 Task: Select the literals option in the paramete names.
Action: Mouse moved to (15, 669)
Screenshot: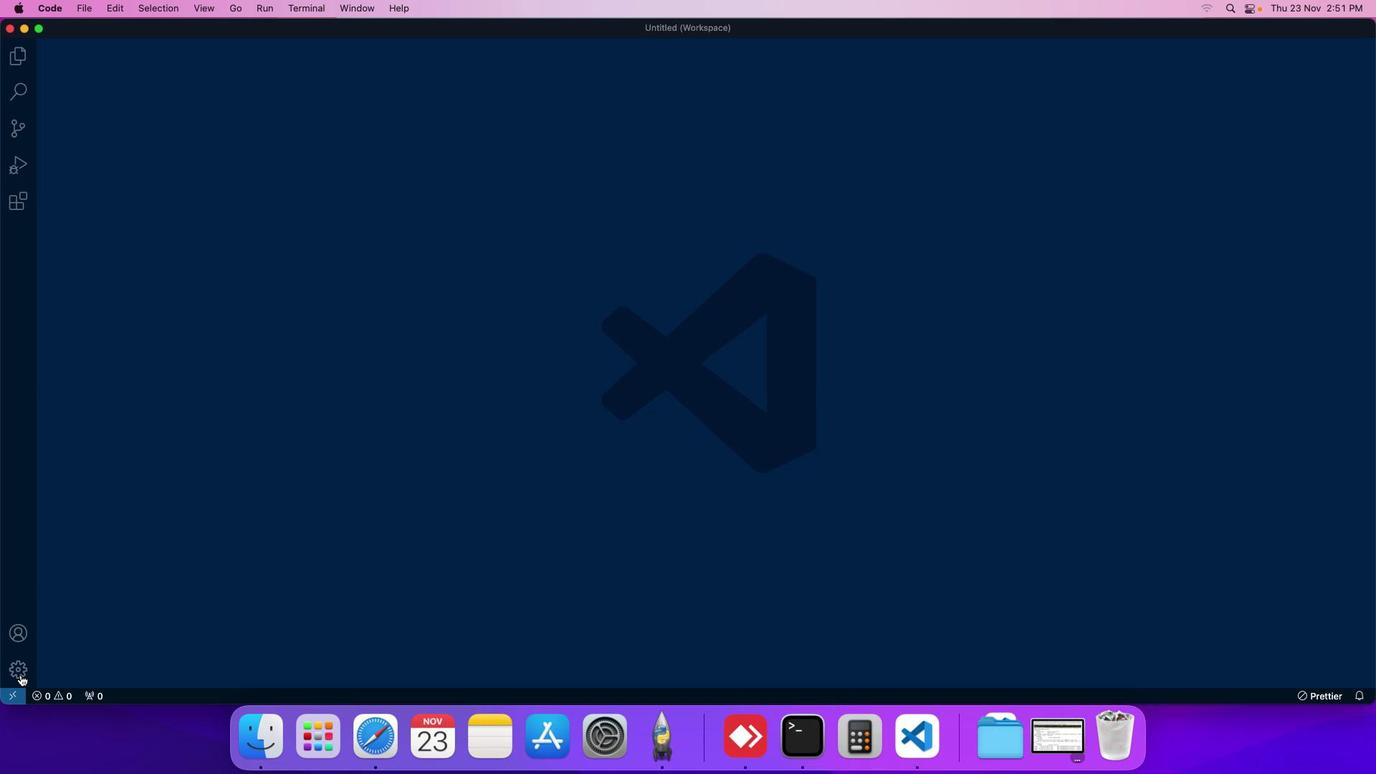 
Action: Mouse pressed left at (15, 669)
Screenshot: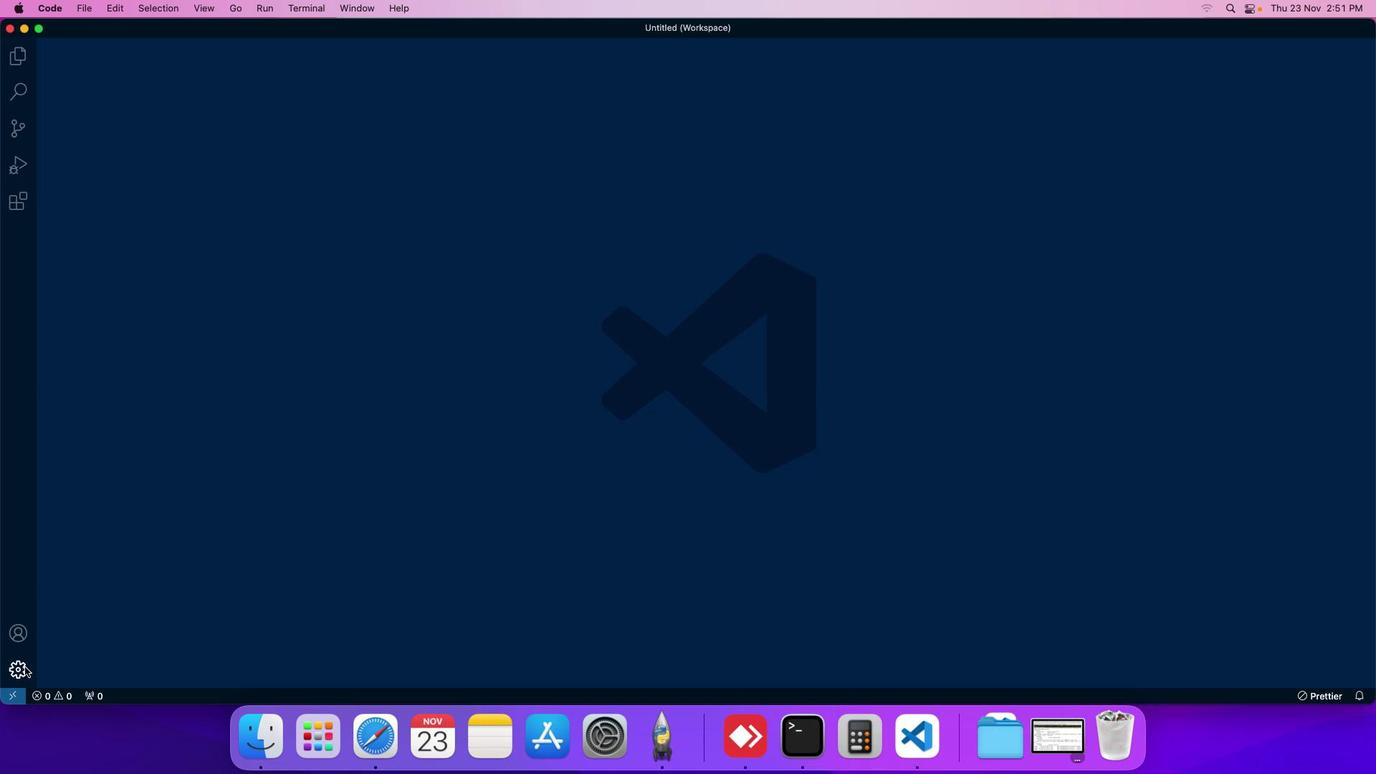 
Action: Mouse moved to (70, 552)
Screenshot: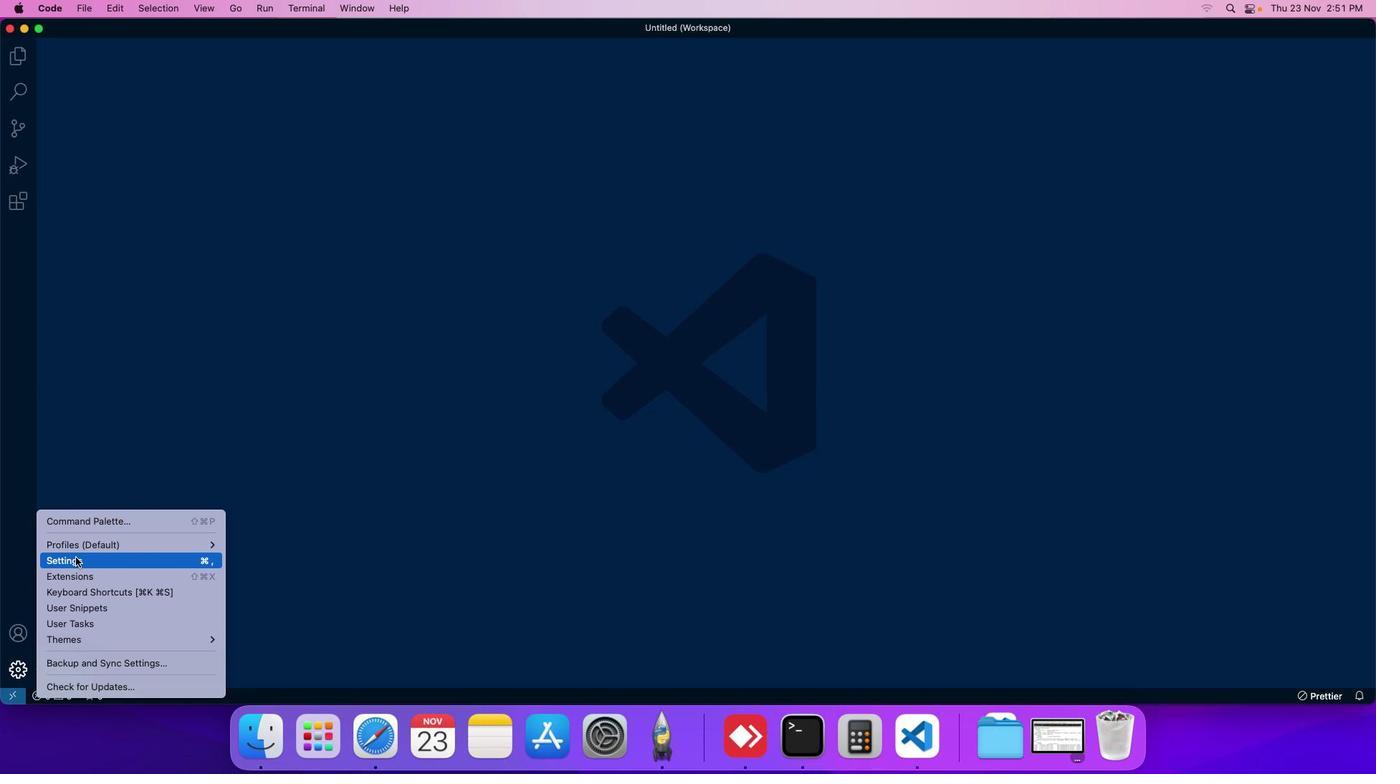 
Action: Mouse pressed left at (70, 552)
Screenshot: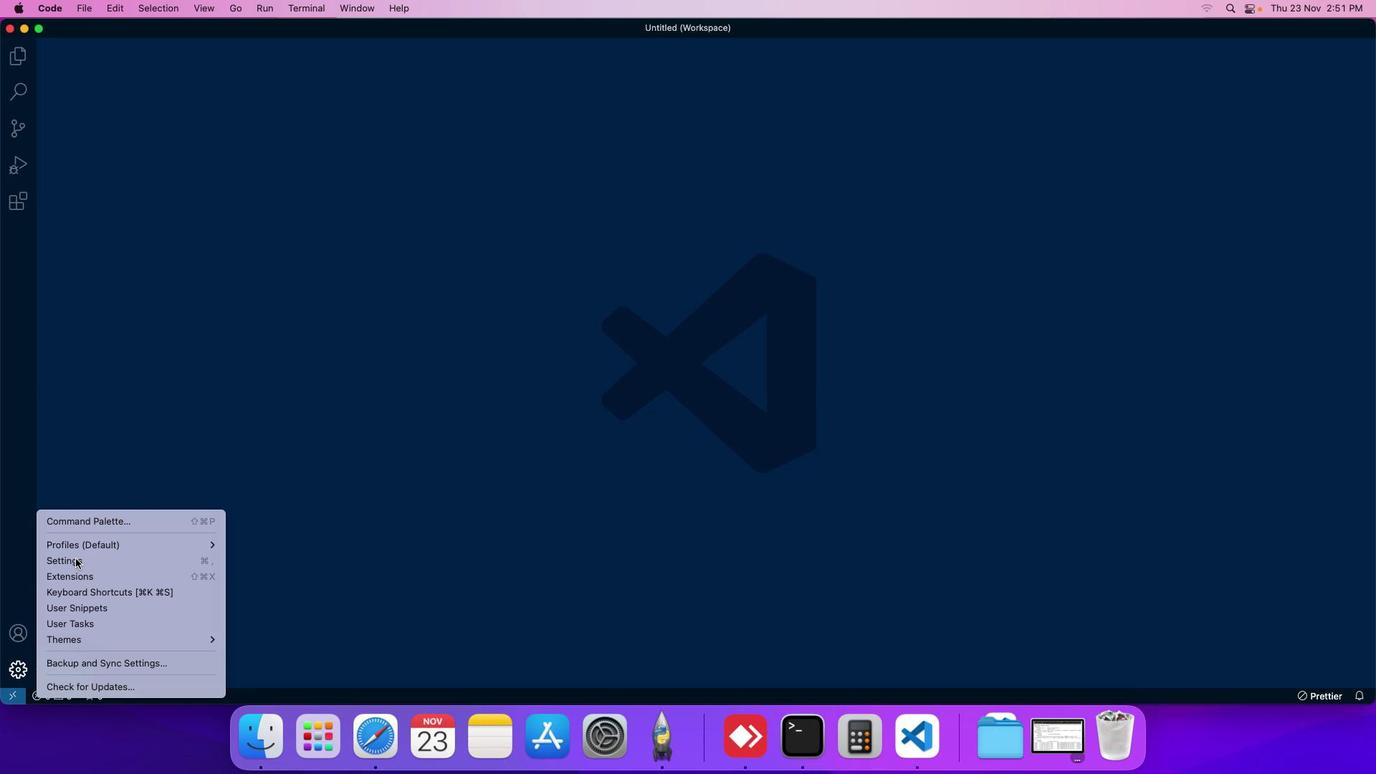 
Action: Mouse moved to (323, 109)
Screenshot: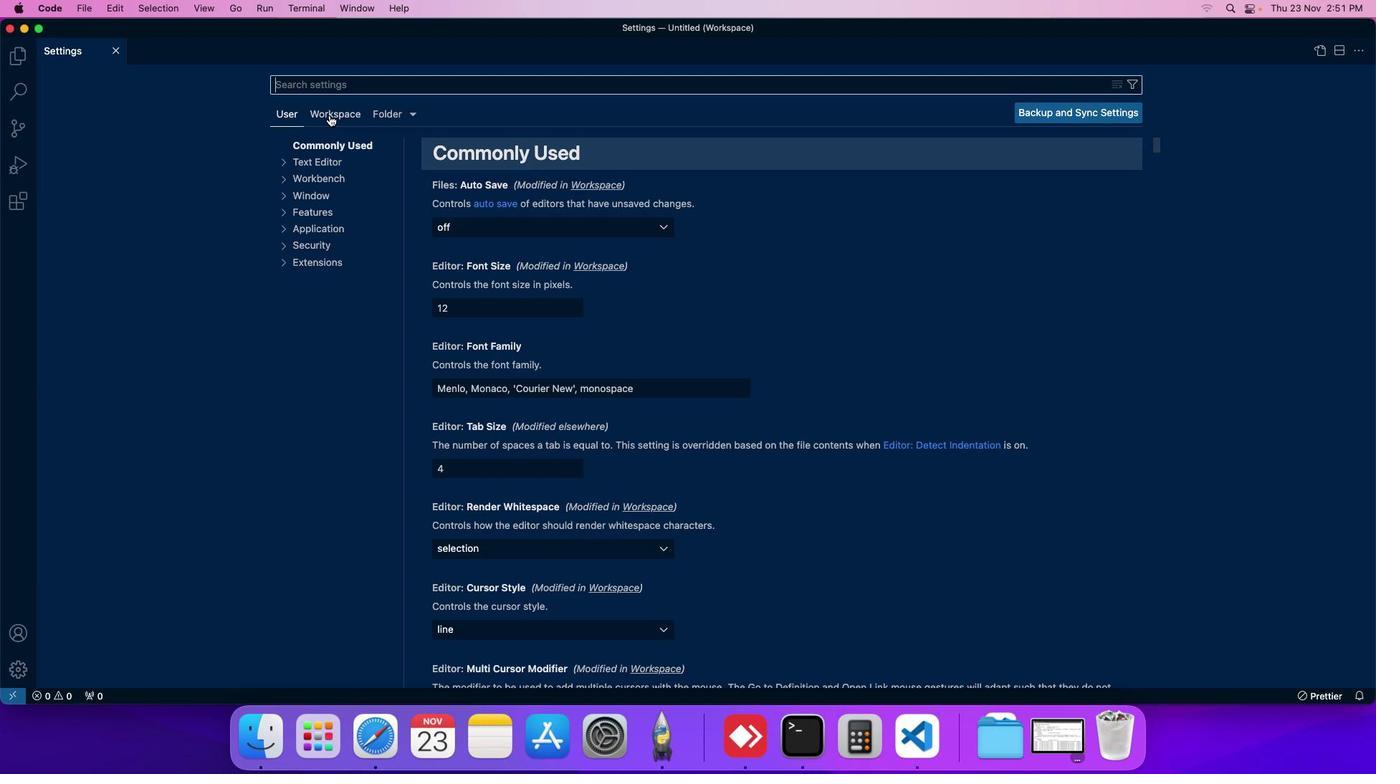 
Action: Mouse pressed left at (323, 109)
Screenshot: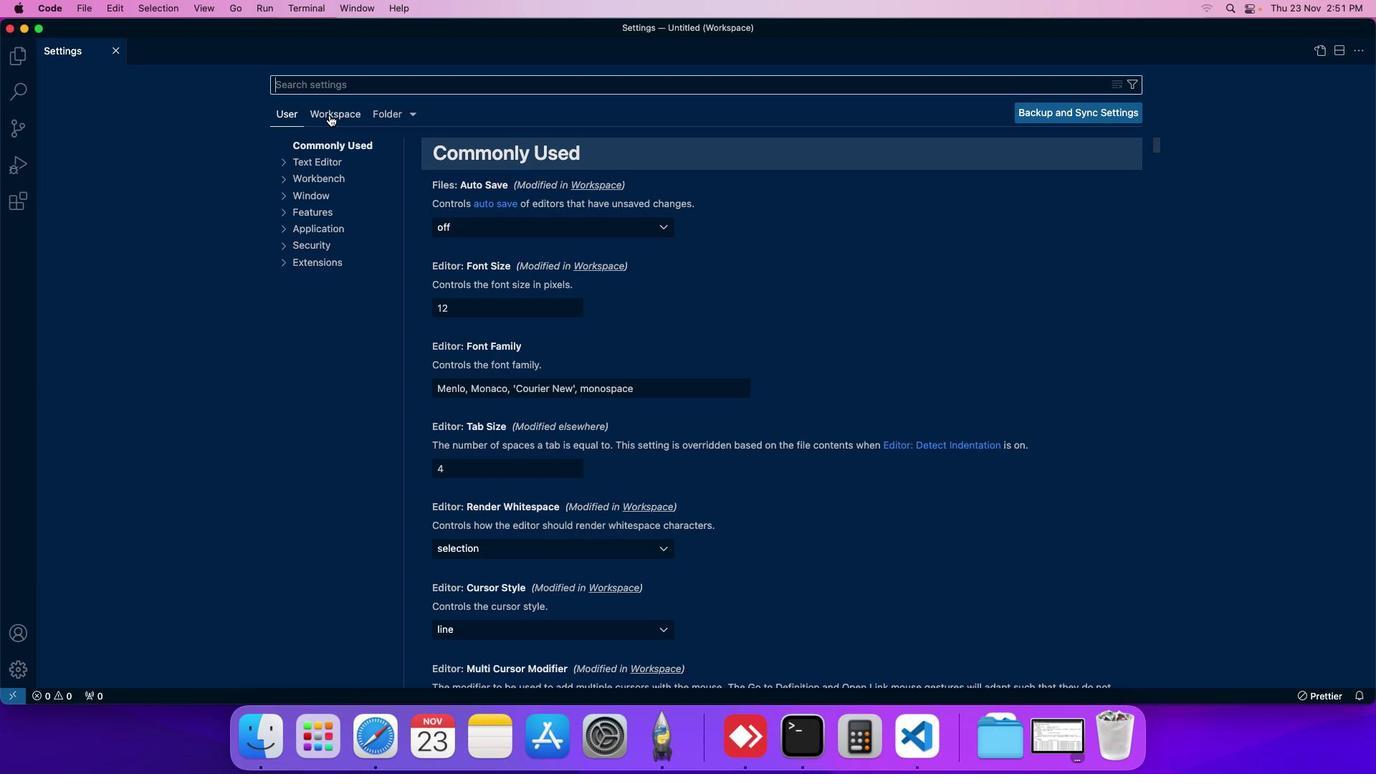 
Action: Mouse moved to (309, 238)
Screenshot: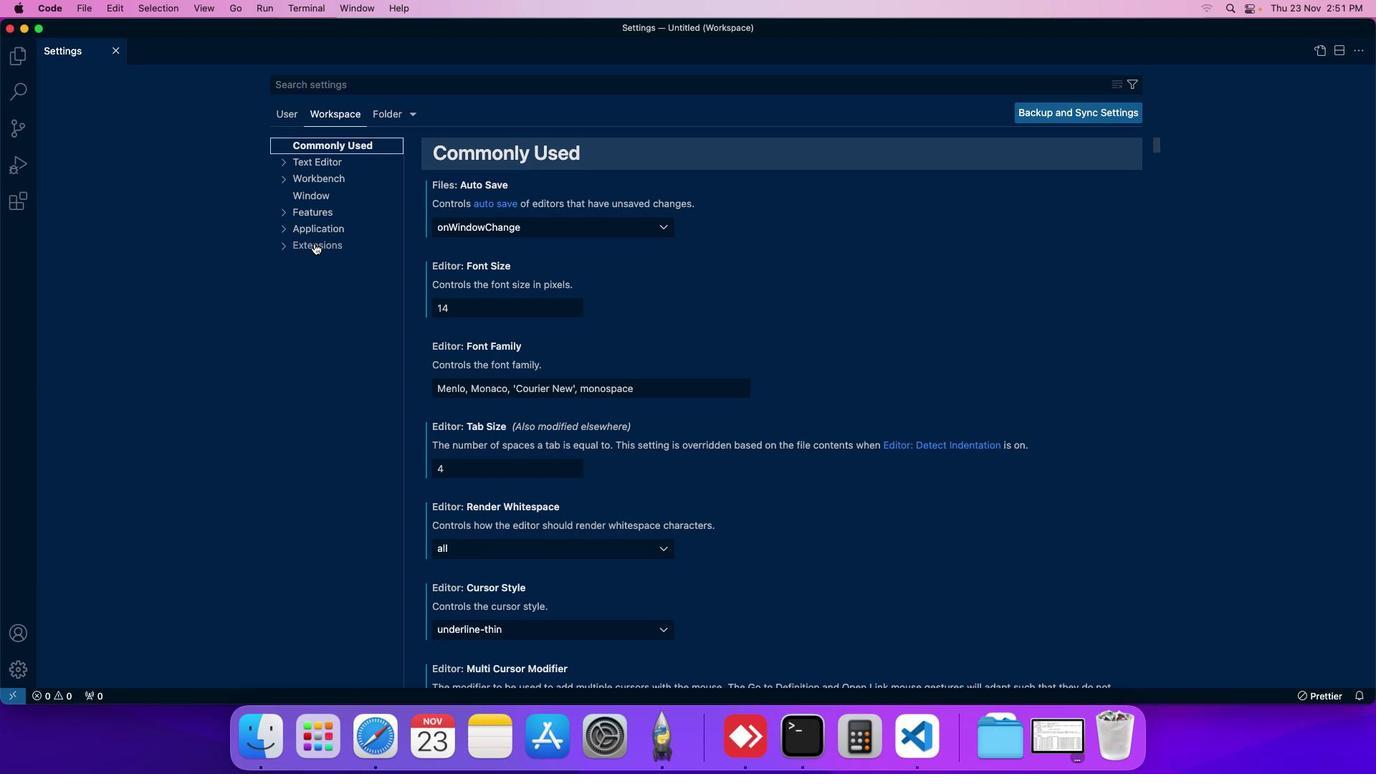 
Action: Mouse pressed left at (309, 238)
Screenshot: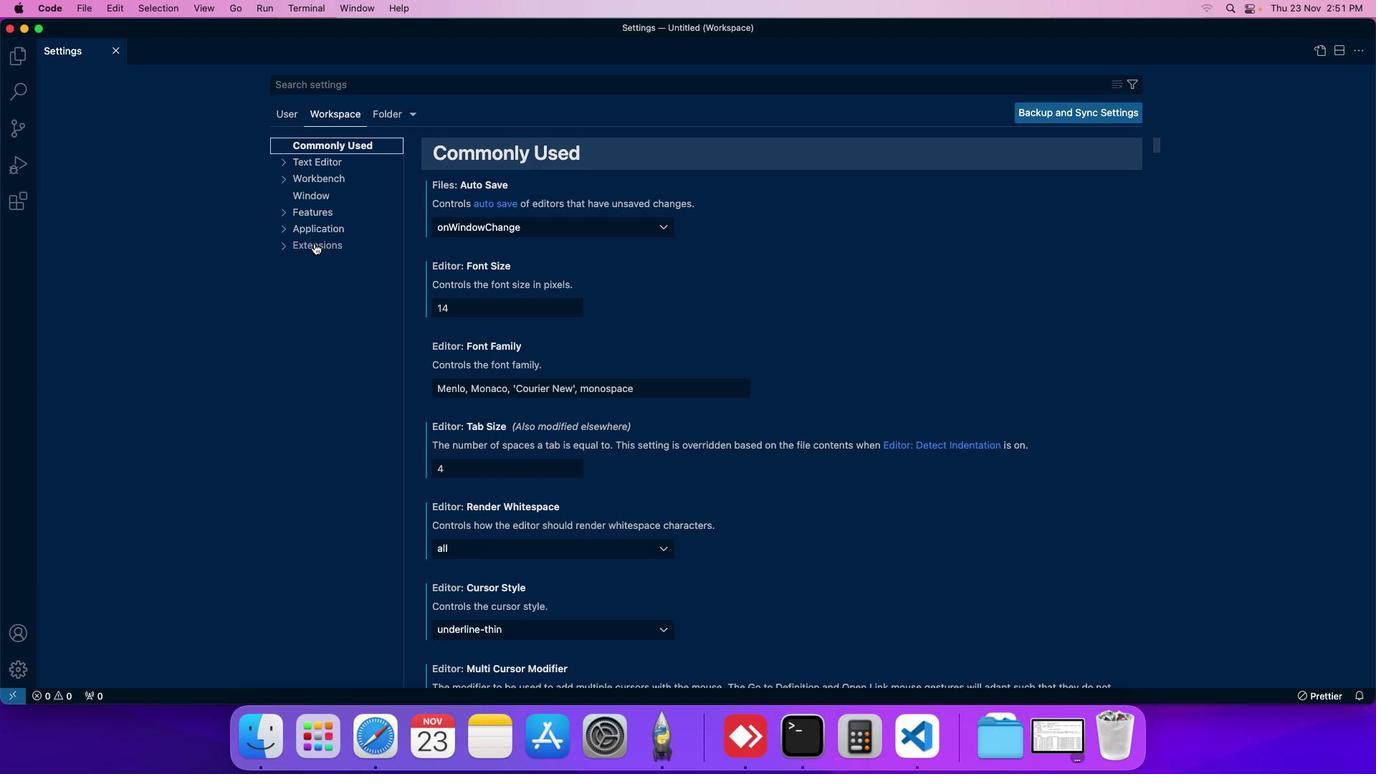 
Action: Mouse moved to (316, 600)
Screenshot: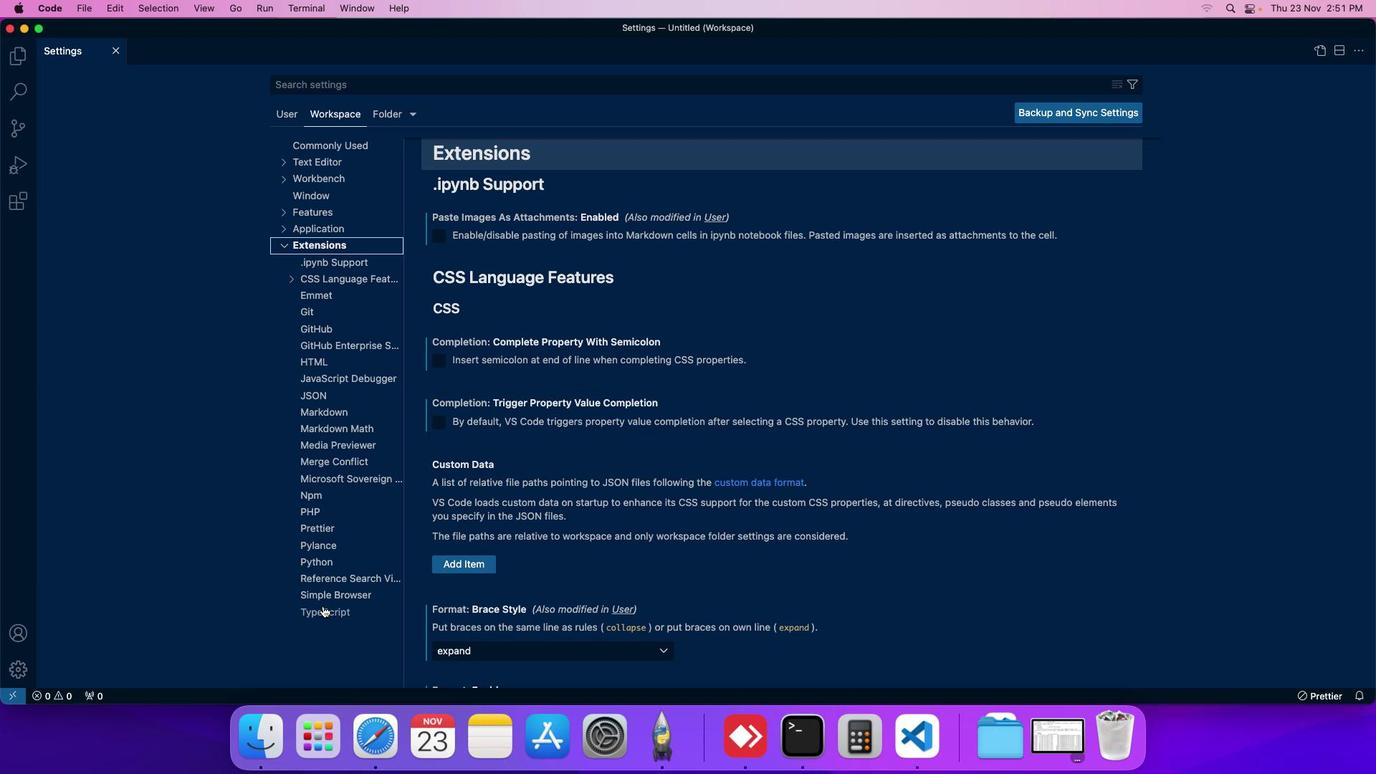 
Action: Mouse pressed left at (316, 600)
Screenshot: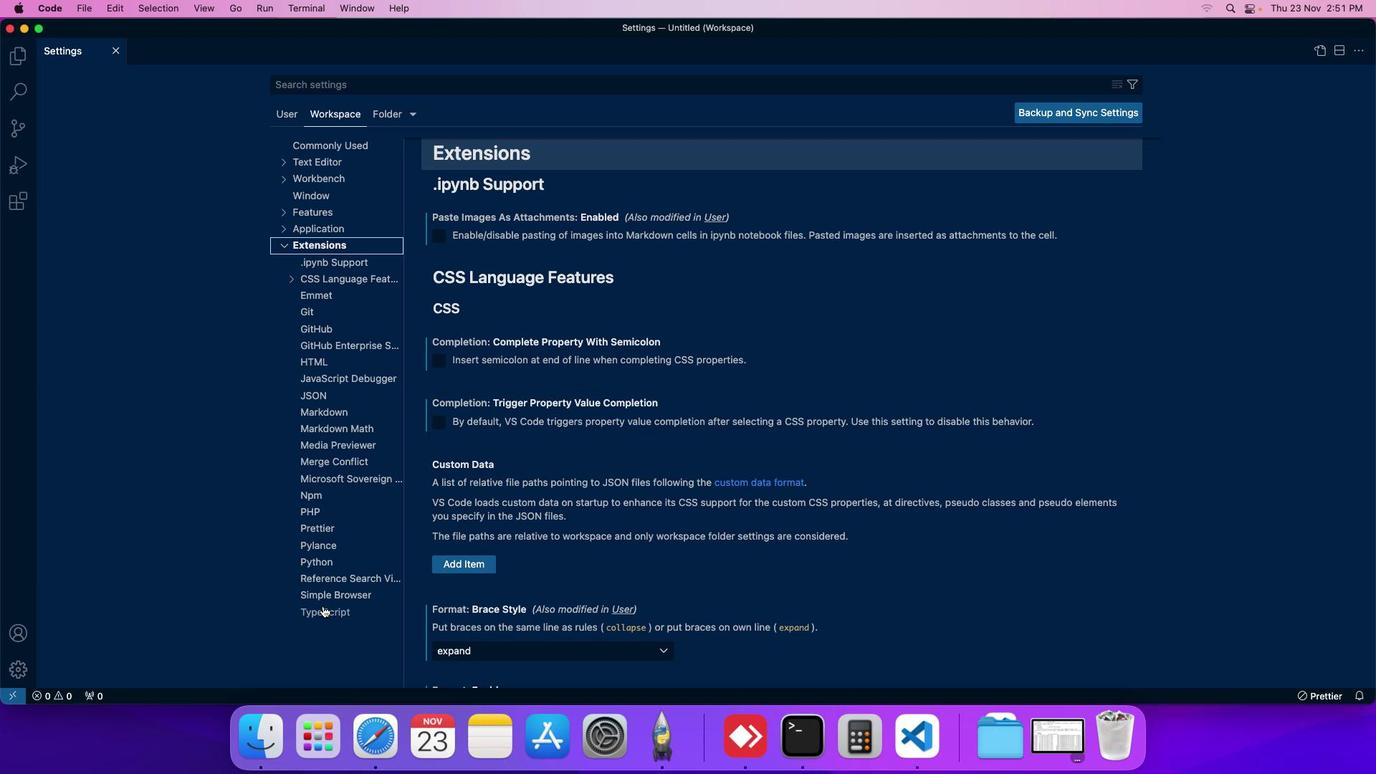 
Action: Mouse moved to (431, 600)
Screenshot: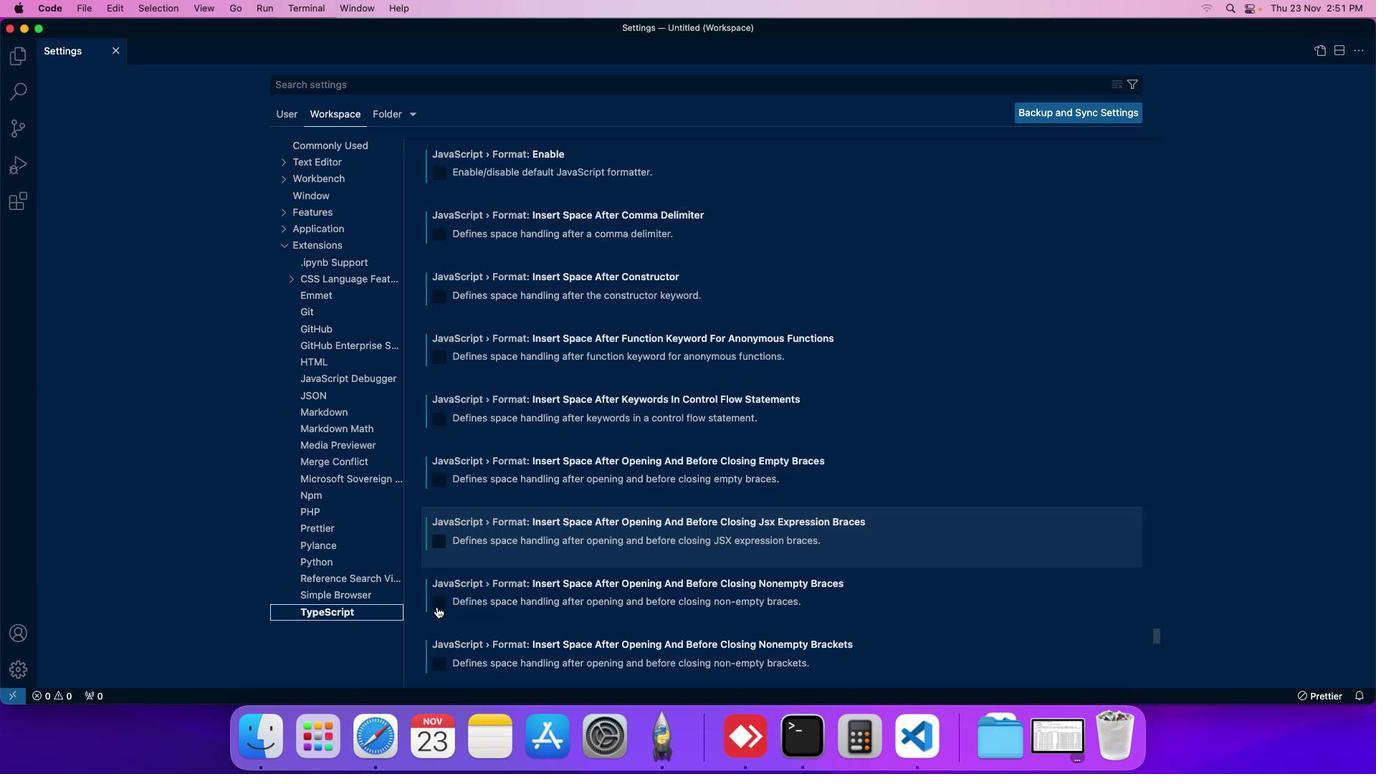
Action: Mouse scrolled (431, 600) with delta (-5, -5)
Screenshot: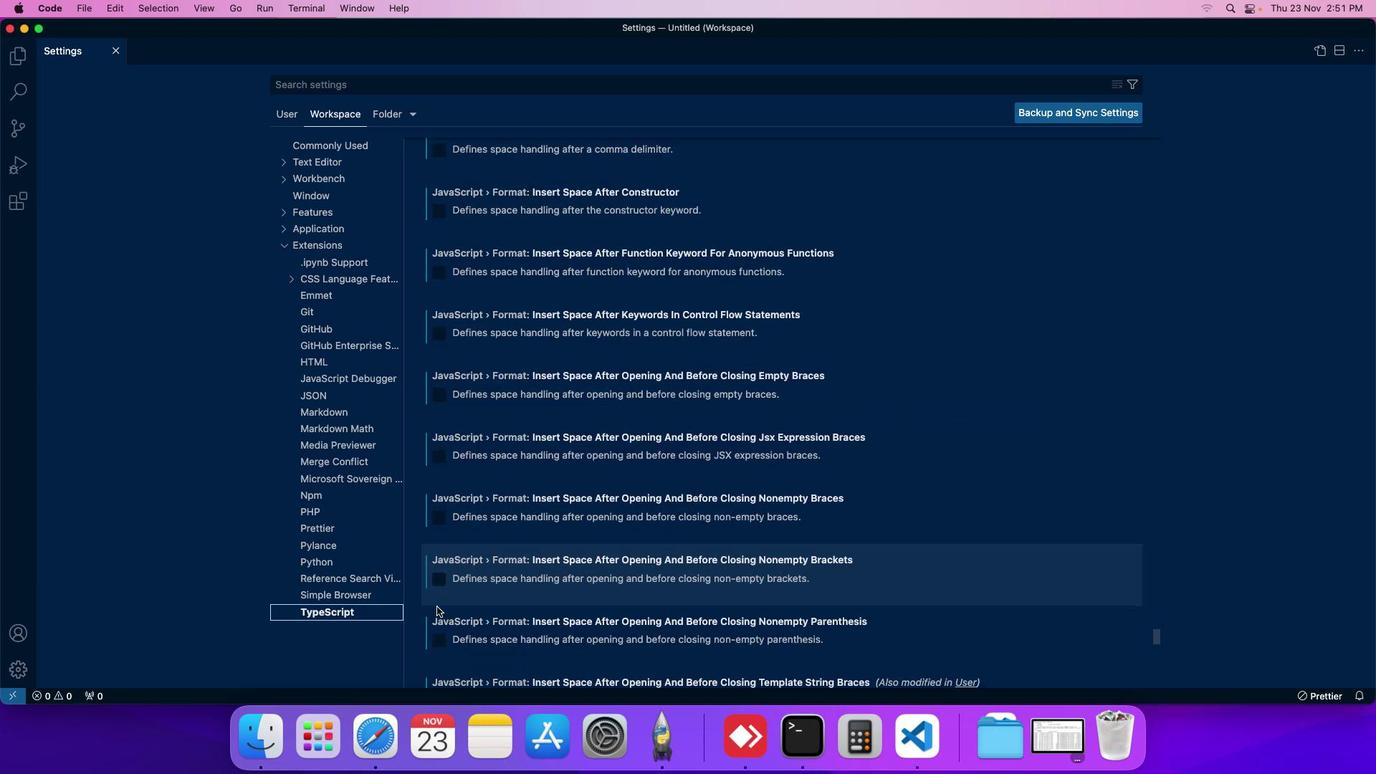 
Action: Mouse scrolled (431, 600) with delta (-5, -5)
Screenshot: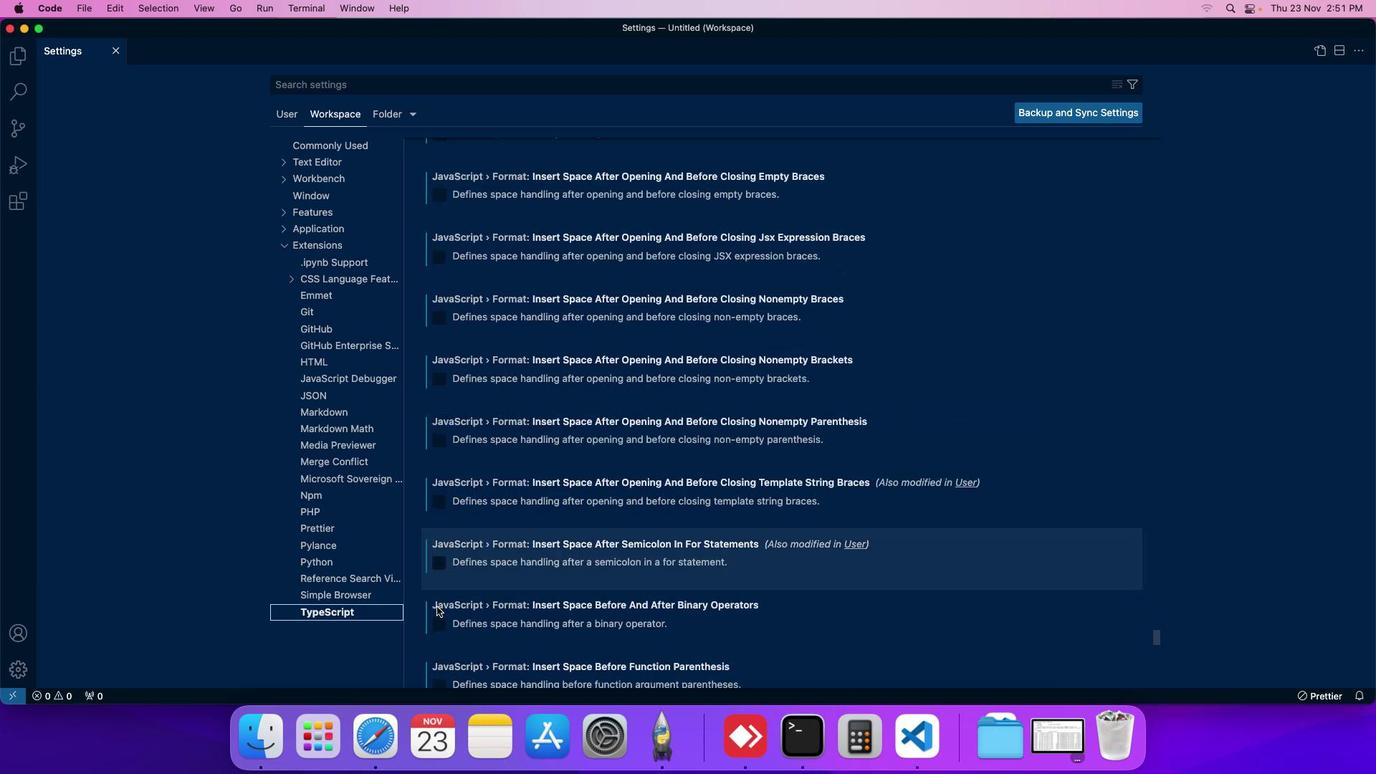 
Action: Mouse scrolled (431, 600) with delta (-5, -5)
Screenshot: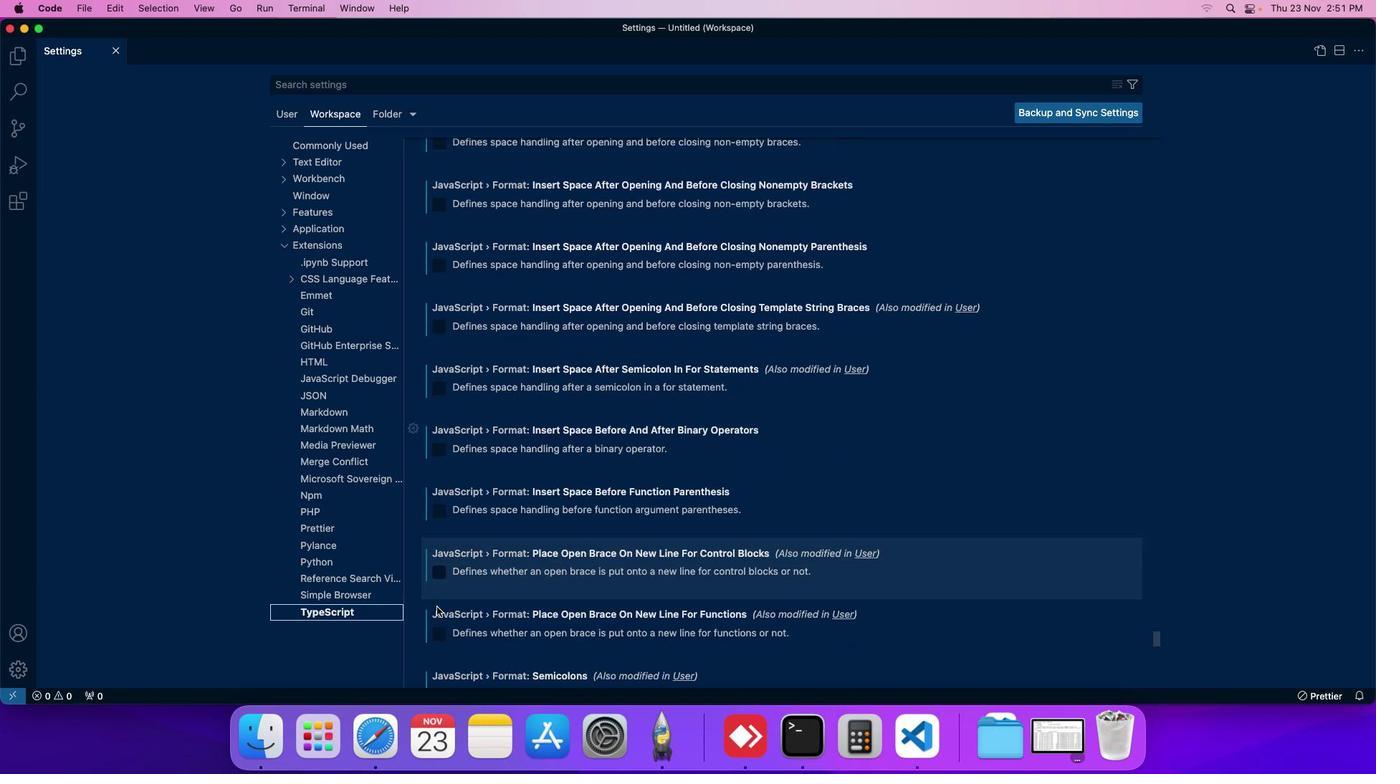 
Action: Mouse scrolled (431, 600) with delta (-5, -5)
Screenshot: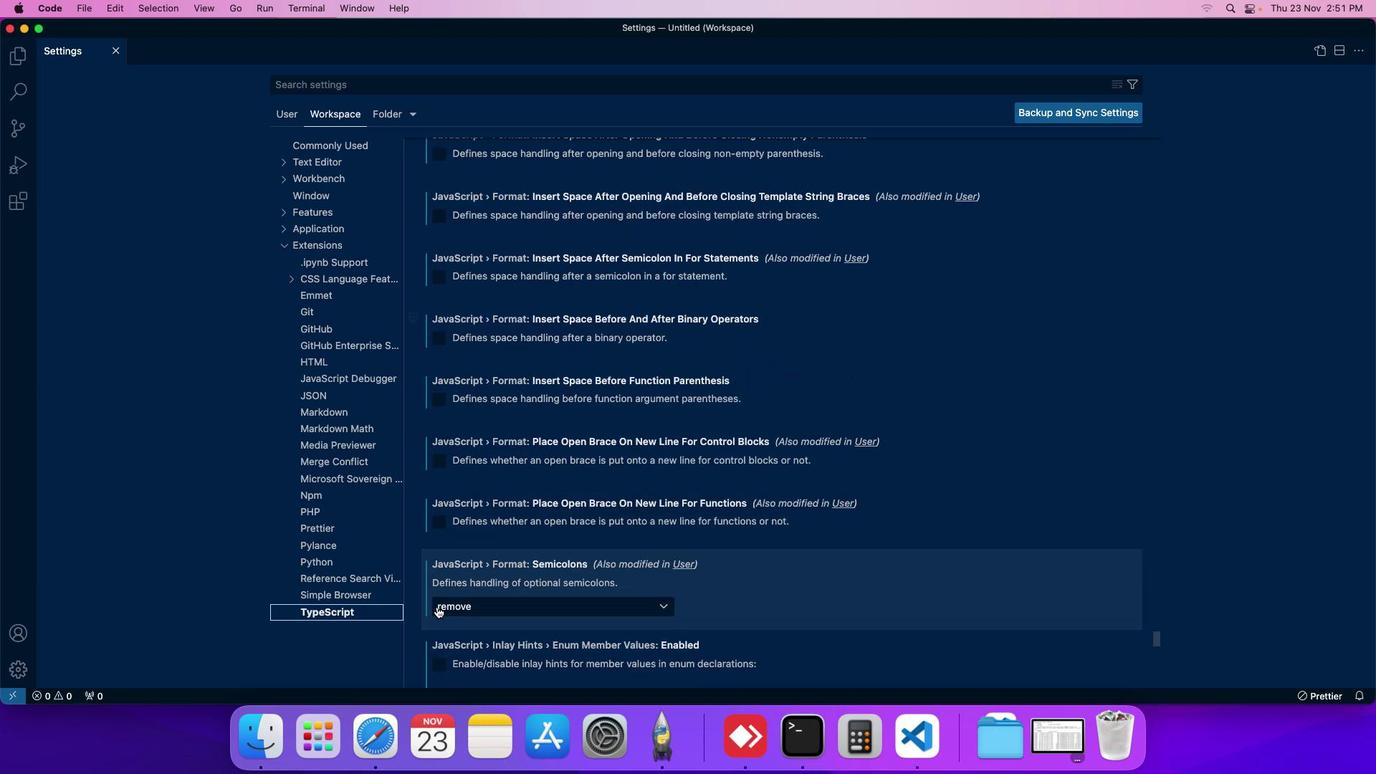
Action: Mouse scrolled (431, 600) with delta (-5, -5)
Screenshot: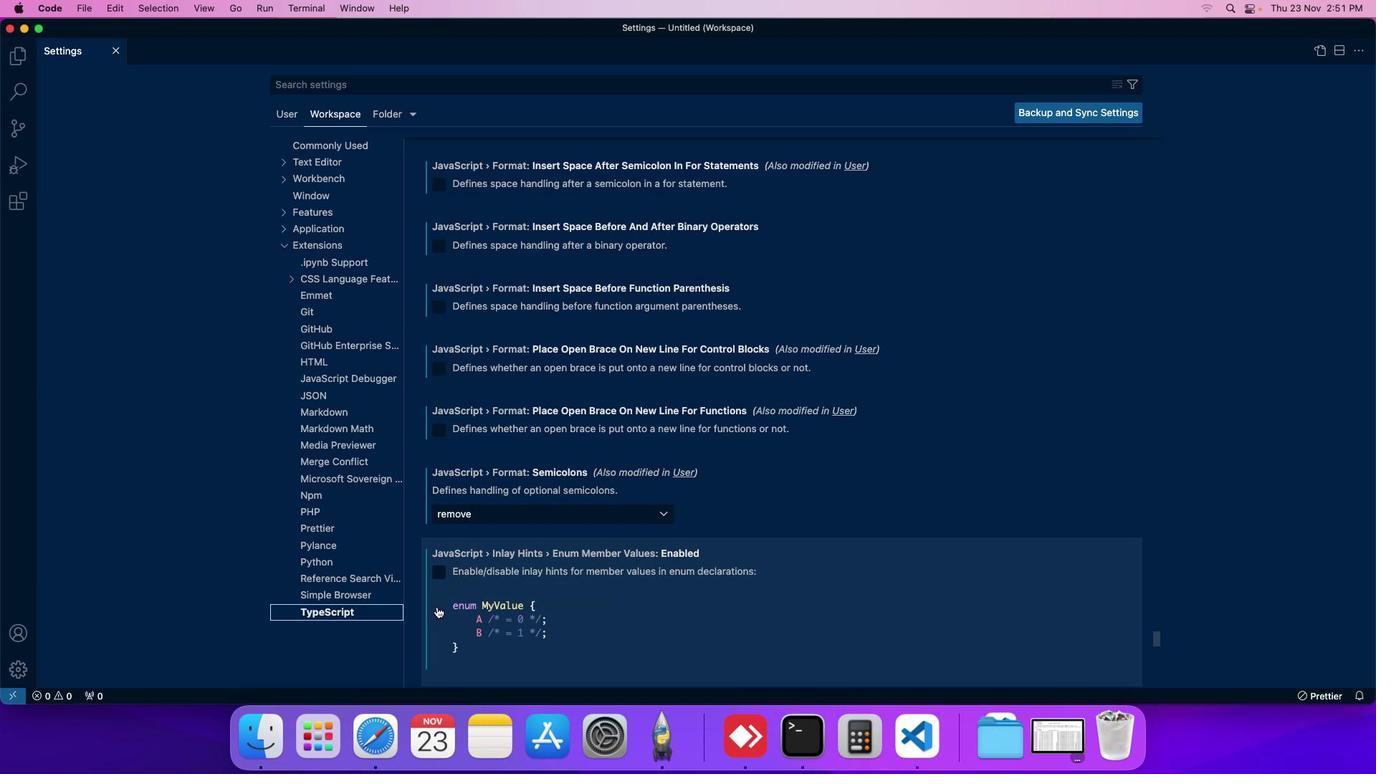 
Action: Mouse scrolled (431, 600) with delta (-5, -5)
Screenshot: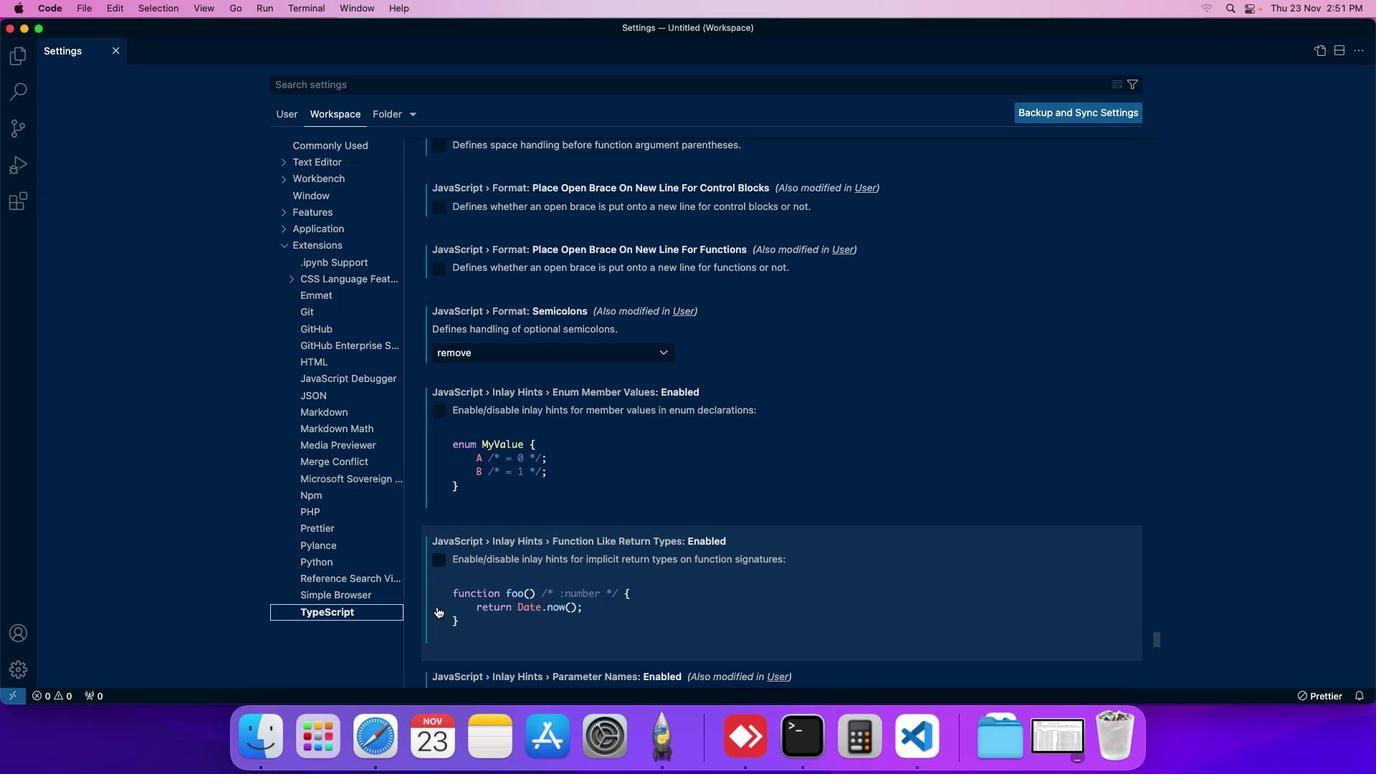 
Action: Mouse scrolled (431, 600) with delta (-5, -5)
Screenshot: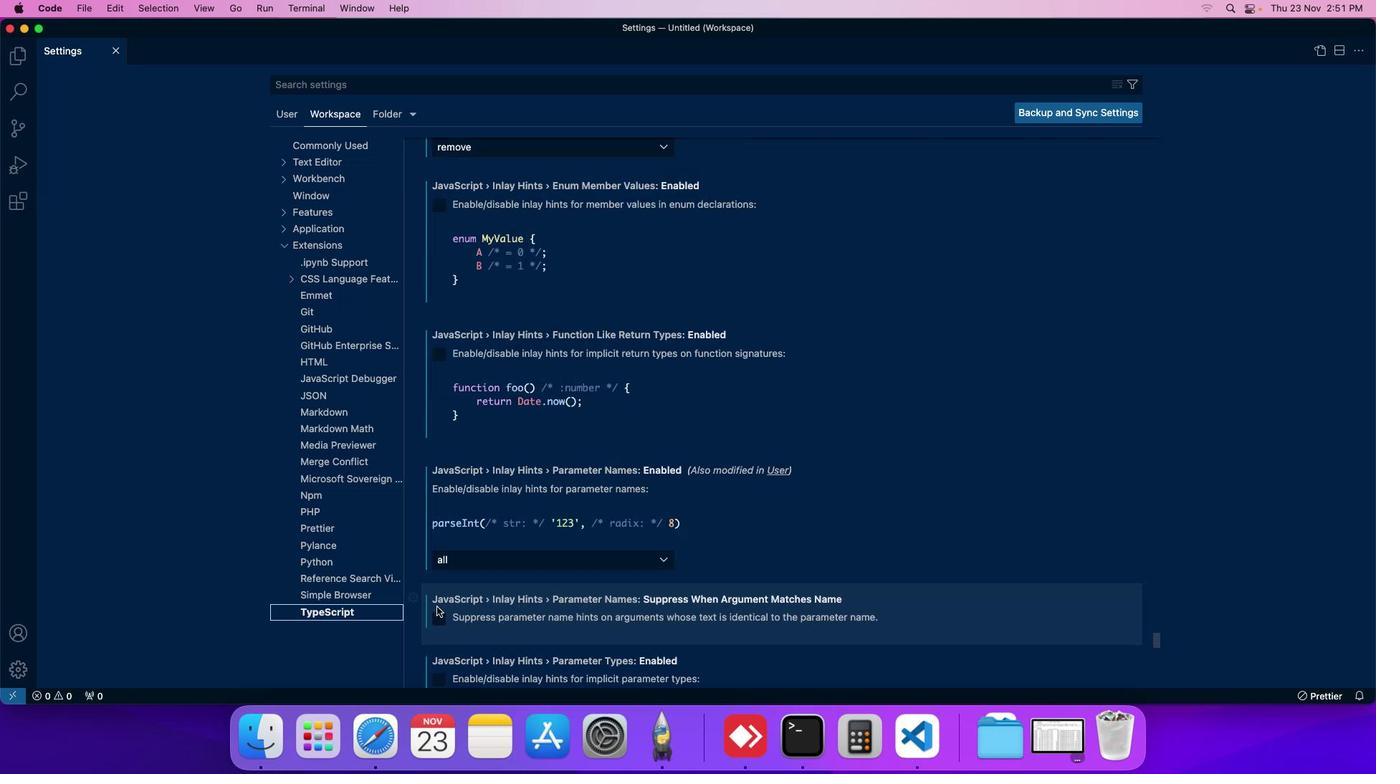 
Action: Mouse scrolled (431, 600) with delta (-5, -5)
Screenshot: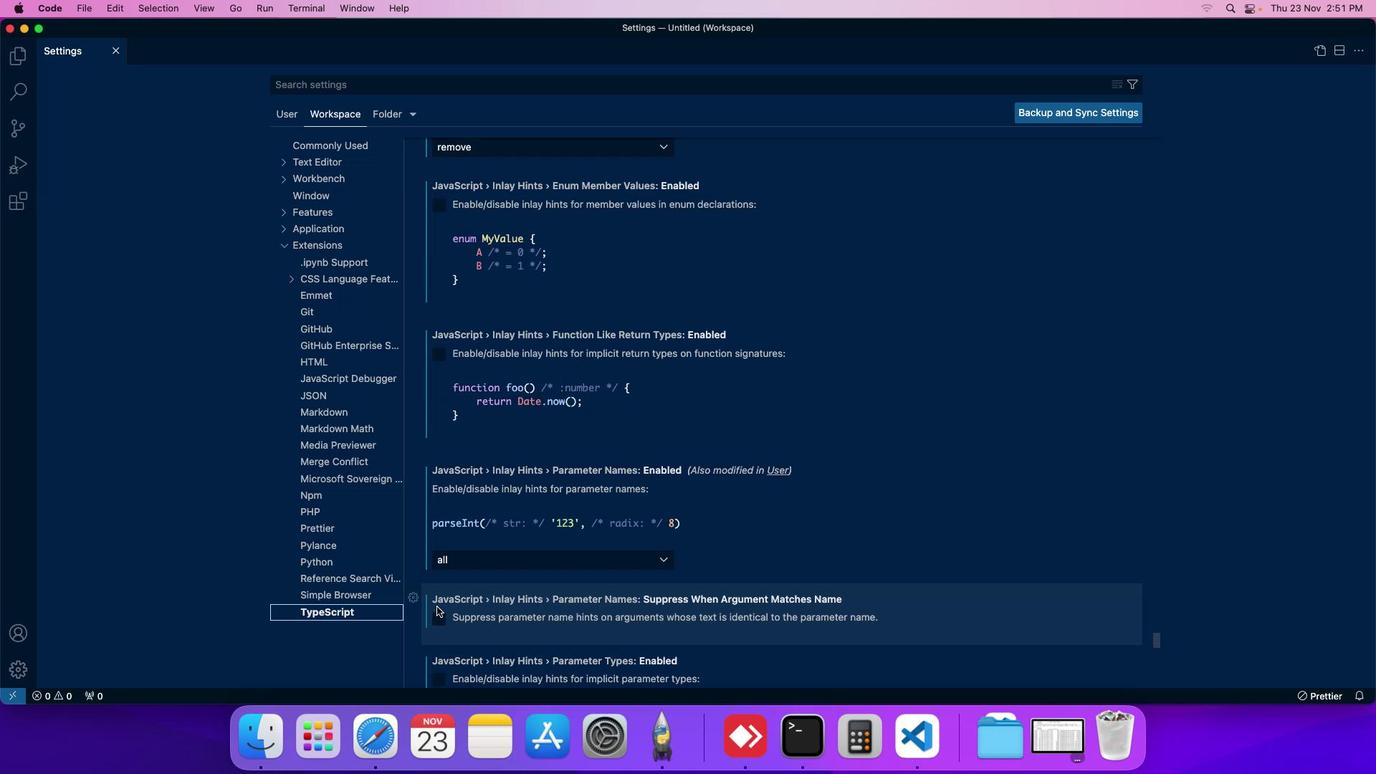 
Action: Mouse scrolled (431, 600) with delta (-5, -5)
Screenshot: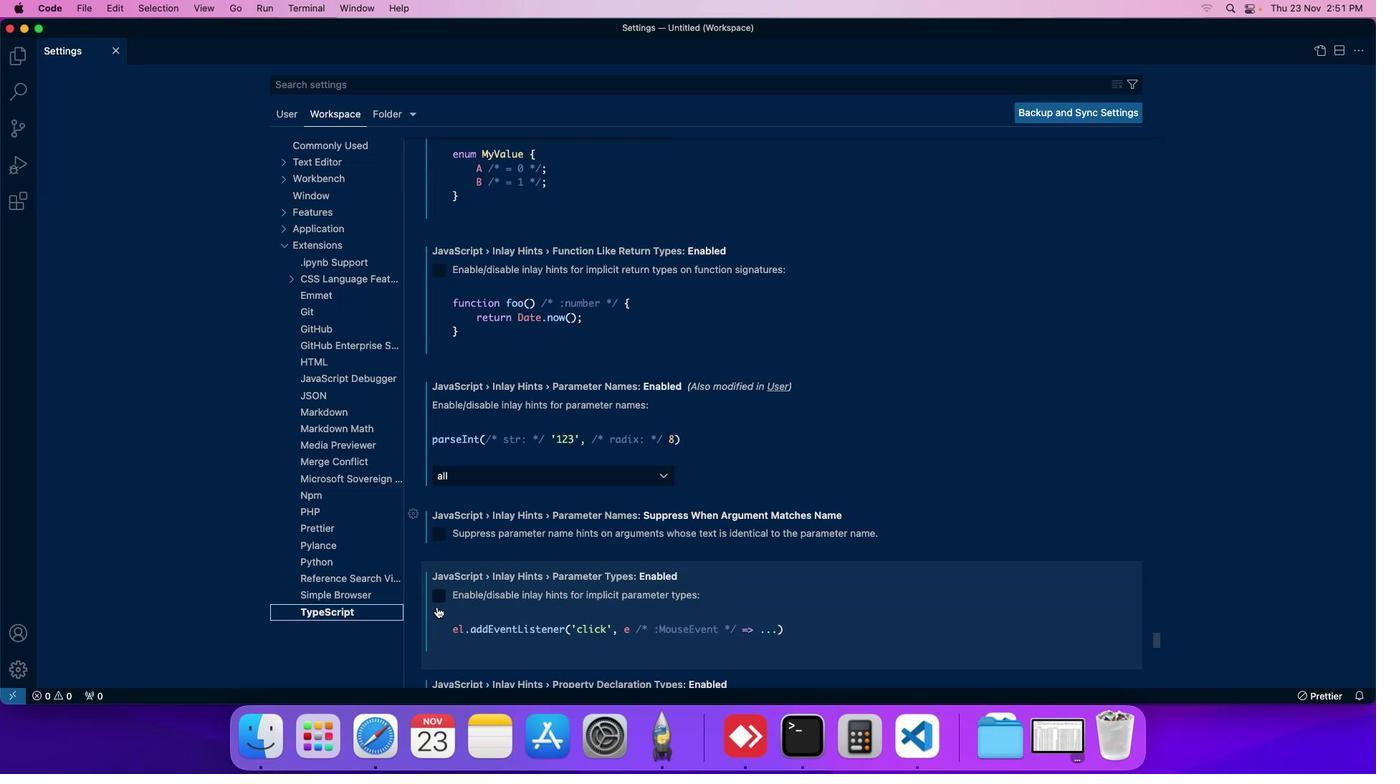 
Action: Mouse scrolled (431, 600) with delta (-5, -5)
Screenshot: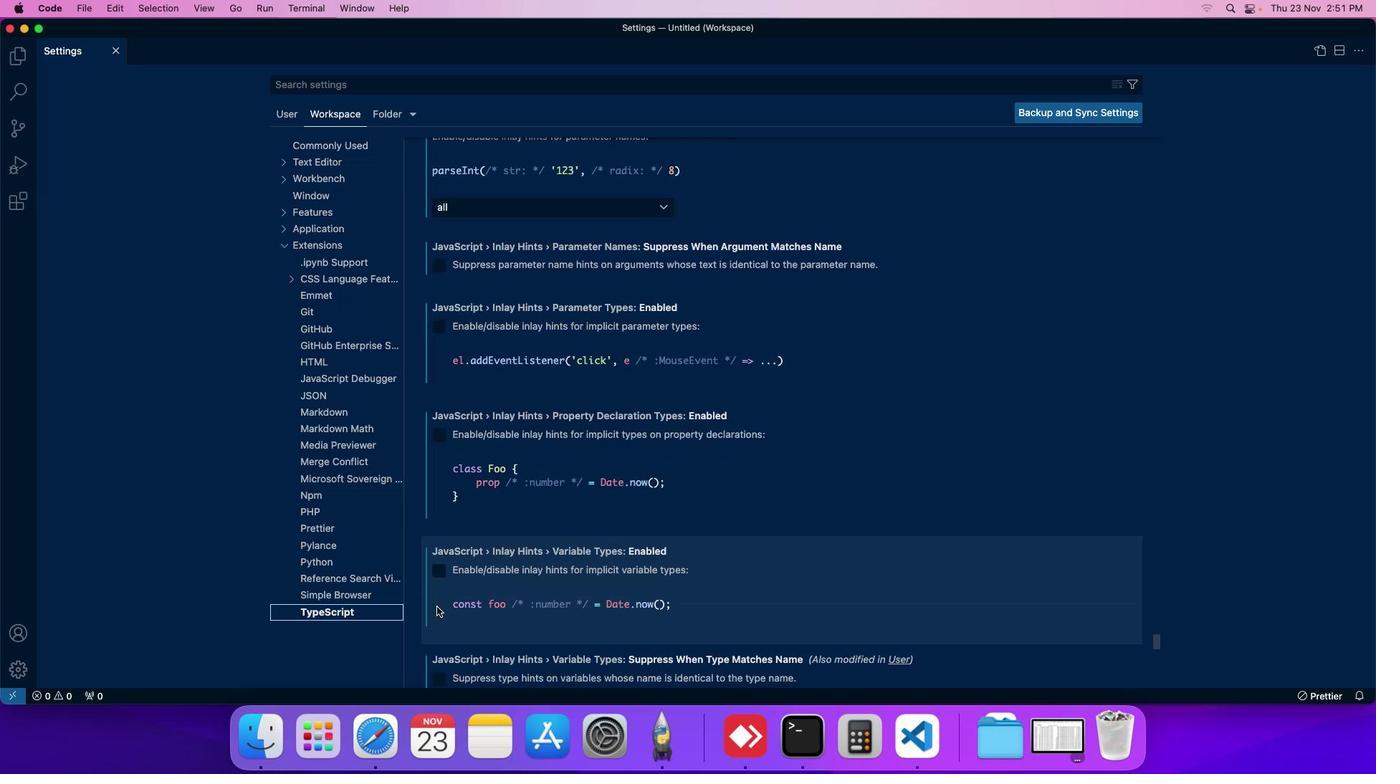 
Action: Mouse scrolled (431, 600) with delta (-5, -5)
Screenshot: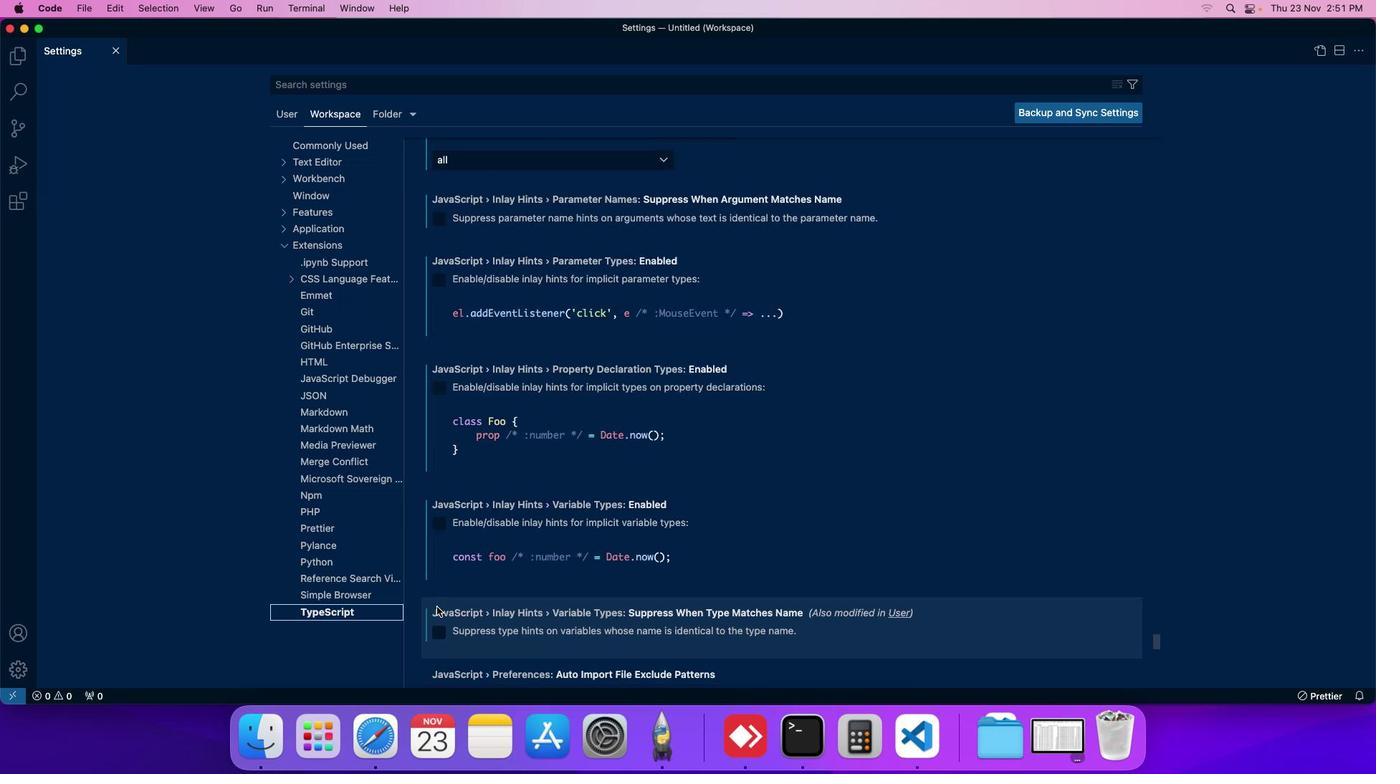 
Action: Mouse scrolled (431, 600) with delta (-5, -5)
Screenshot: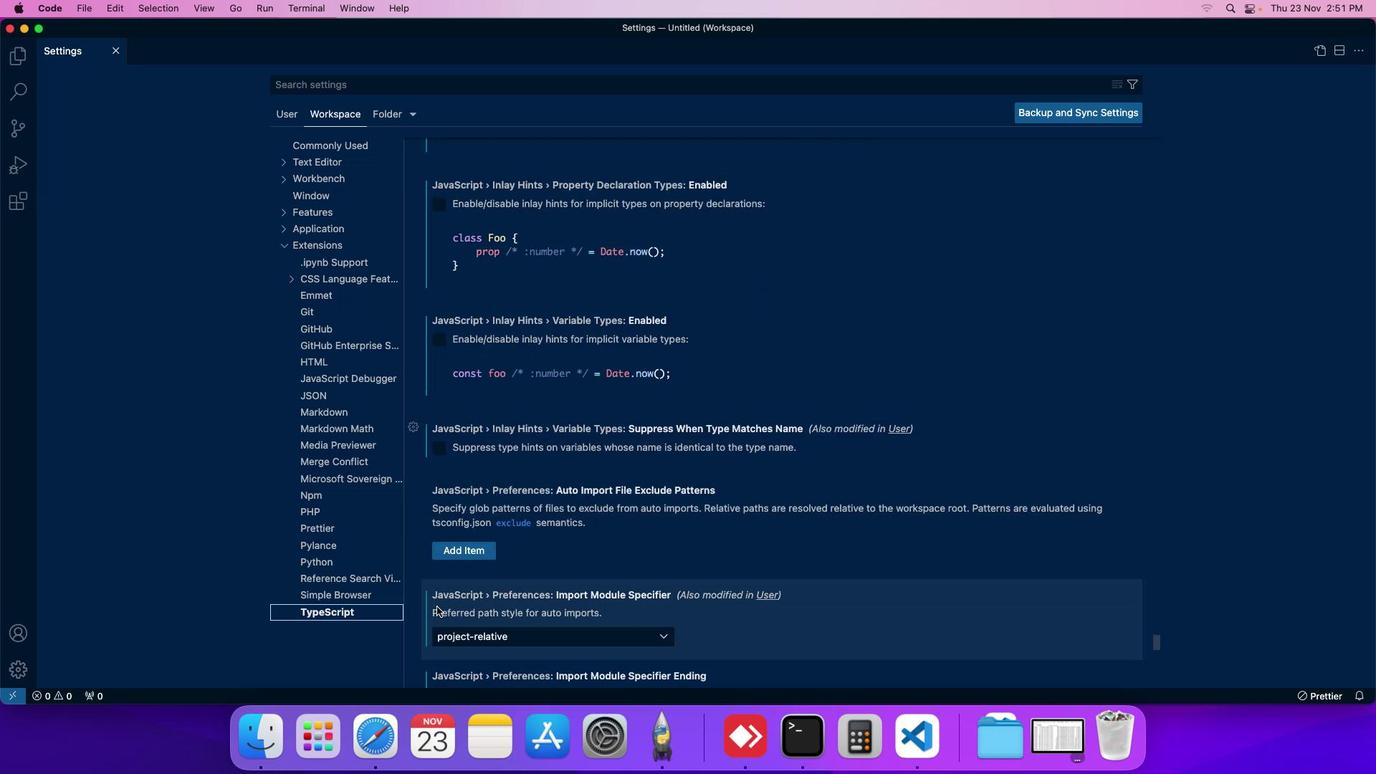 
Action: Mouse scrolled (431, 600) with delta (-5, -5)
Screenshot: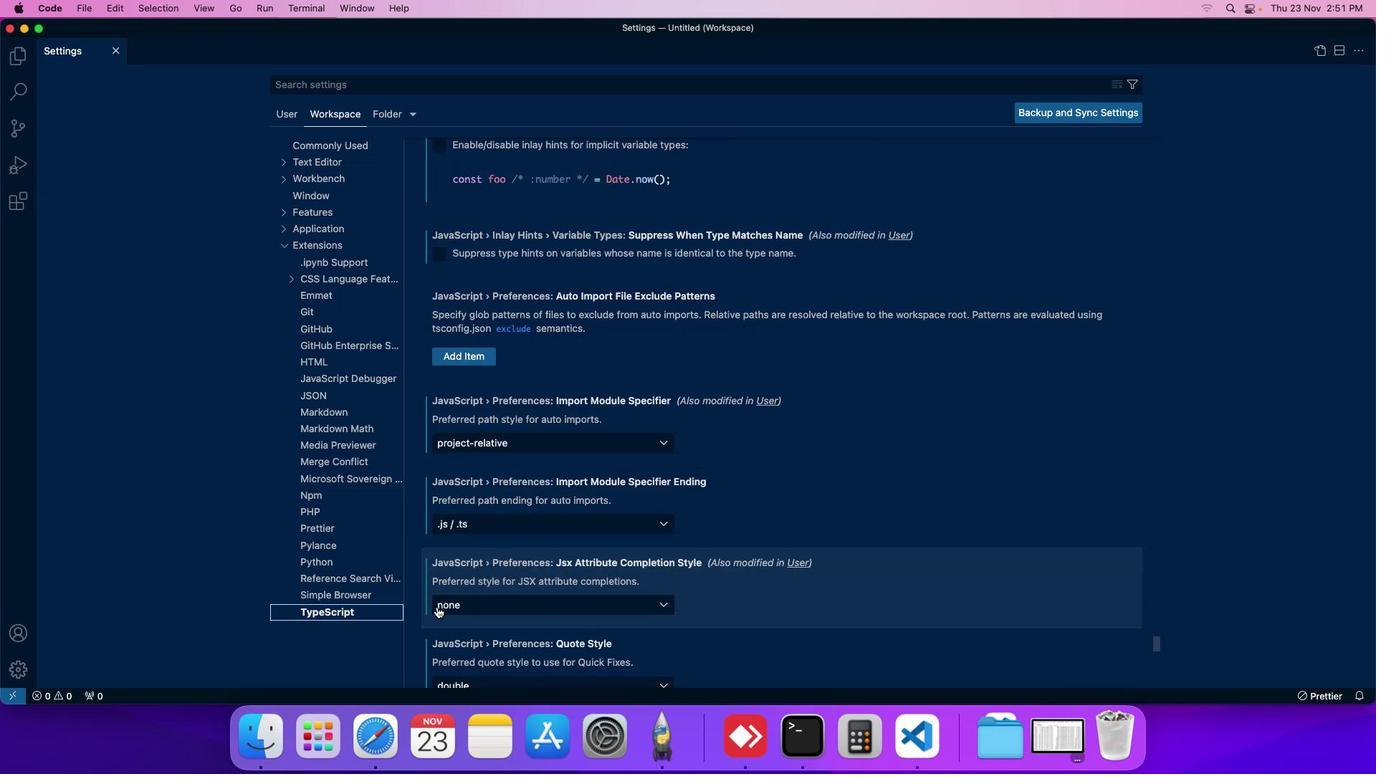
Action: Mouse scrolled (431, 600) with delta (-5, -5)
Screenshot: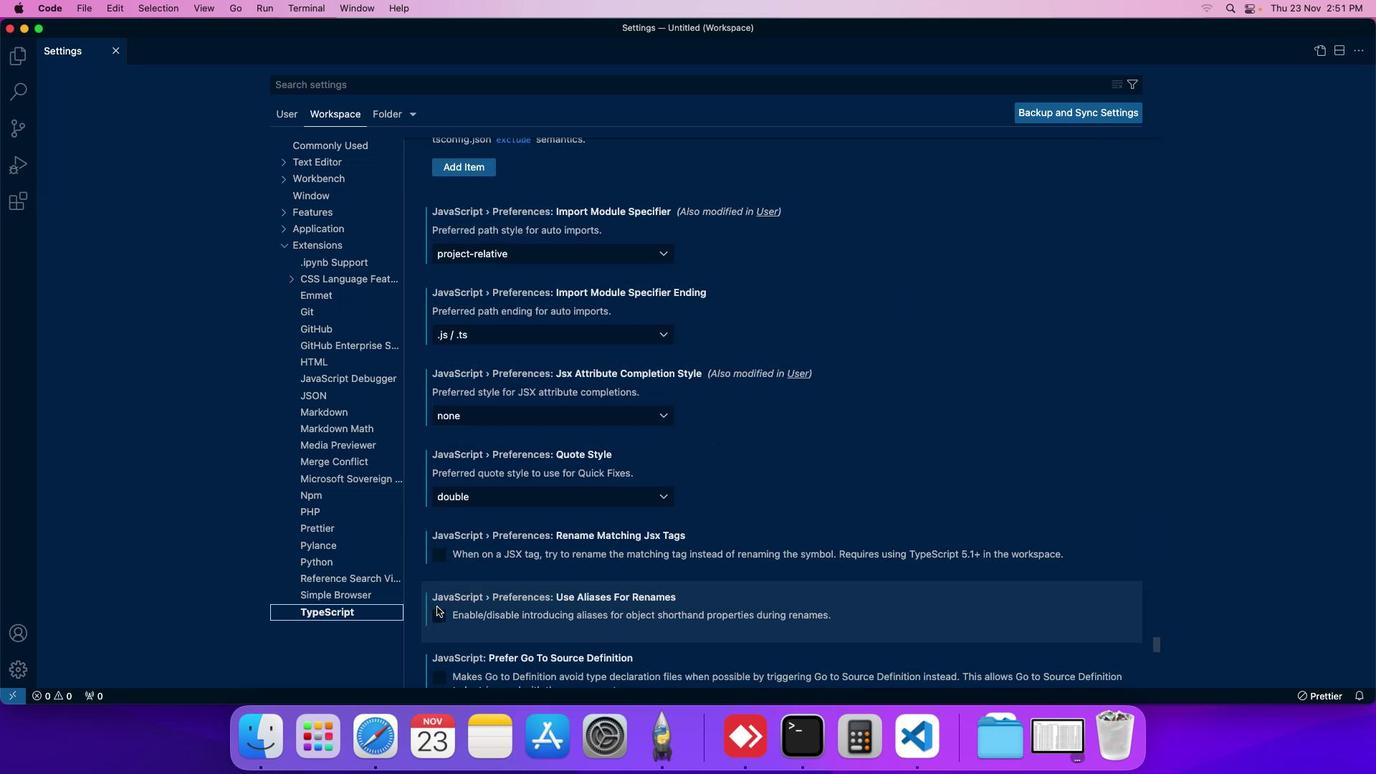 
Action: Mouse scrolled (431, 600) with delta (-5, -5)
Screenshot: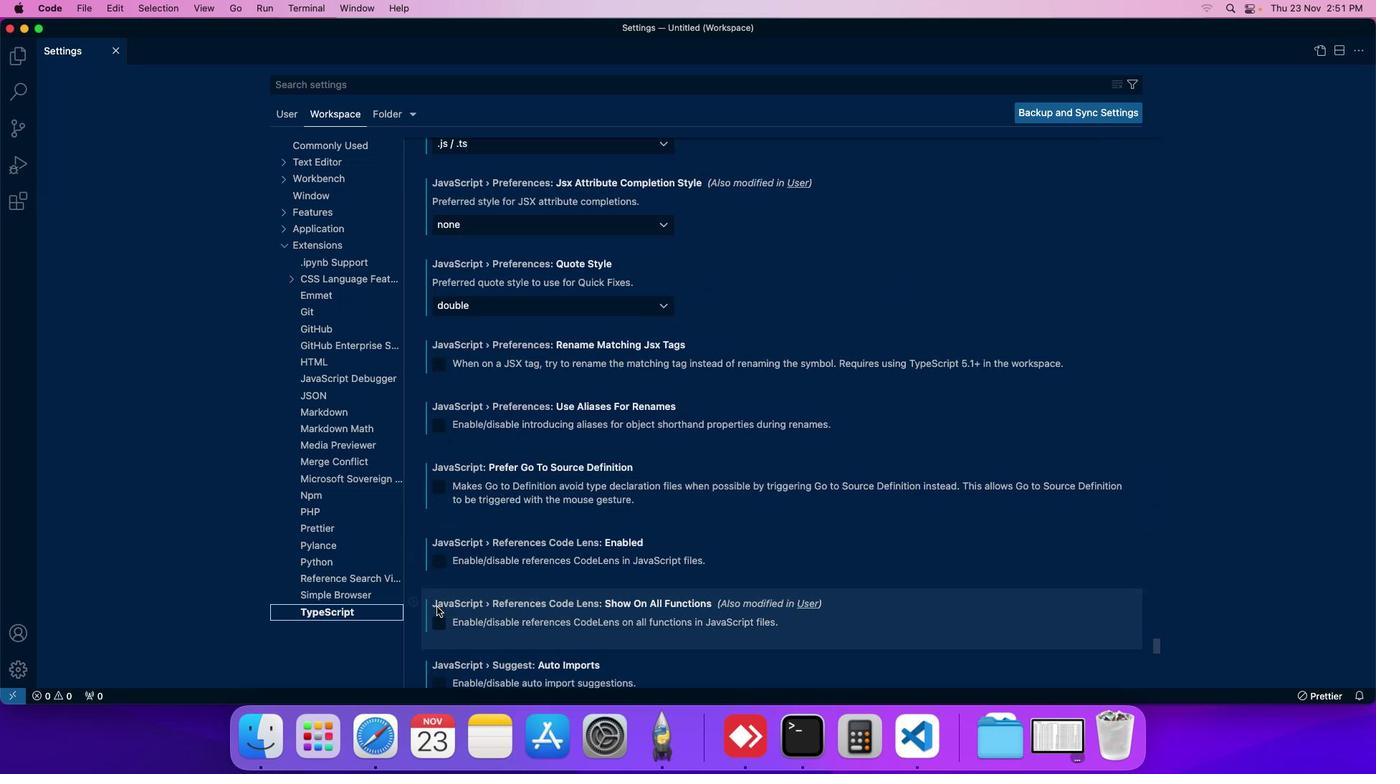 
Action: Mouse scrolled (431, 600) with delta (-5, -5)
Screenshot: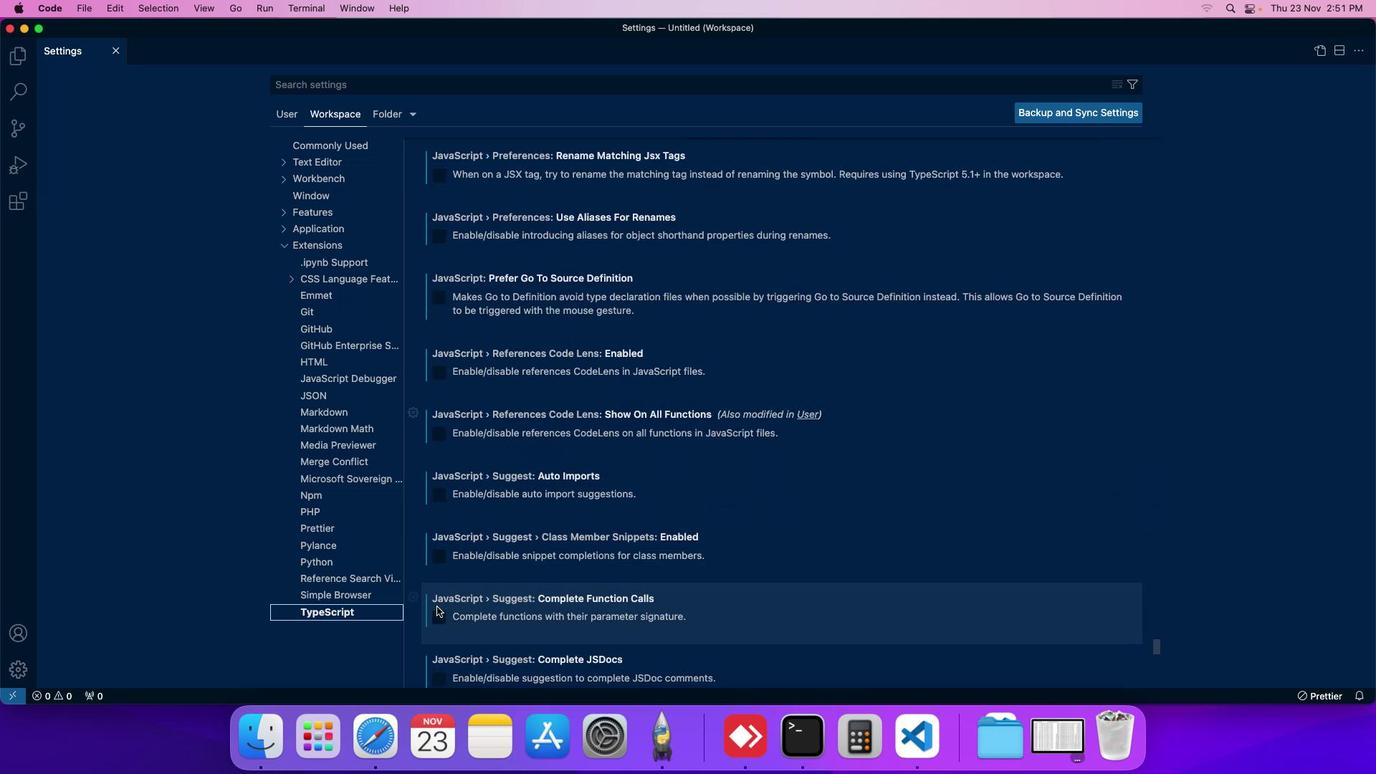
Action: Mouse scrolled (431, 600) with delta (-5, -5)
Screenshot: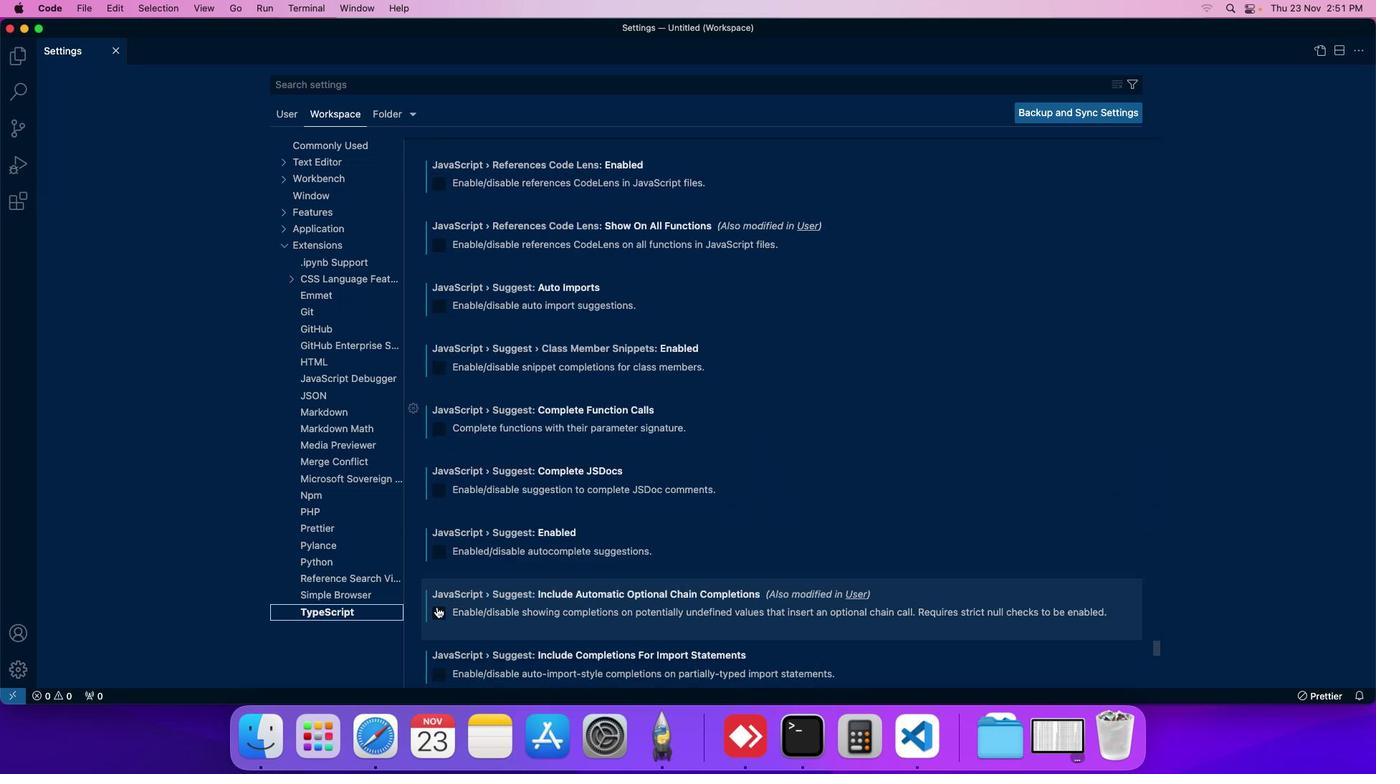 
Action: Mouse scrolled (431, 600) with delta (-5, -5)
Screenshot: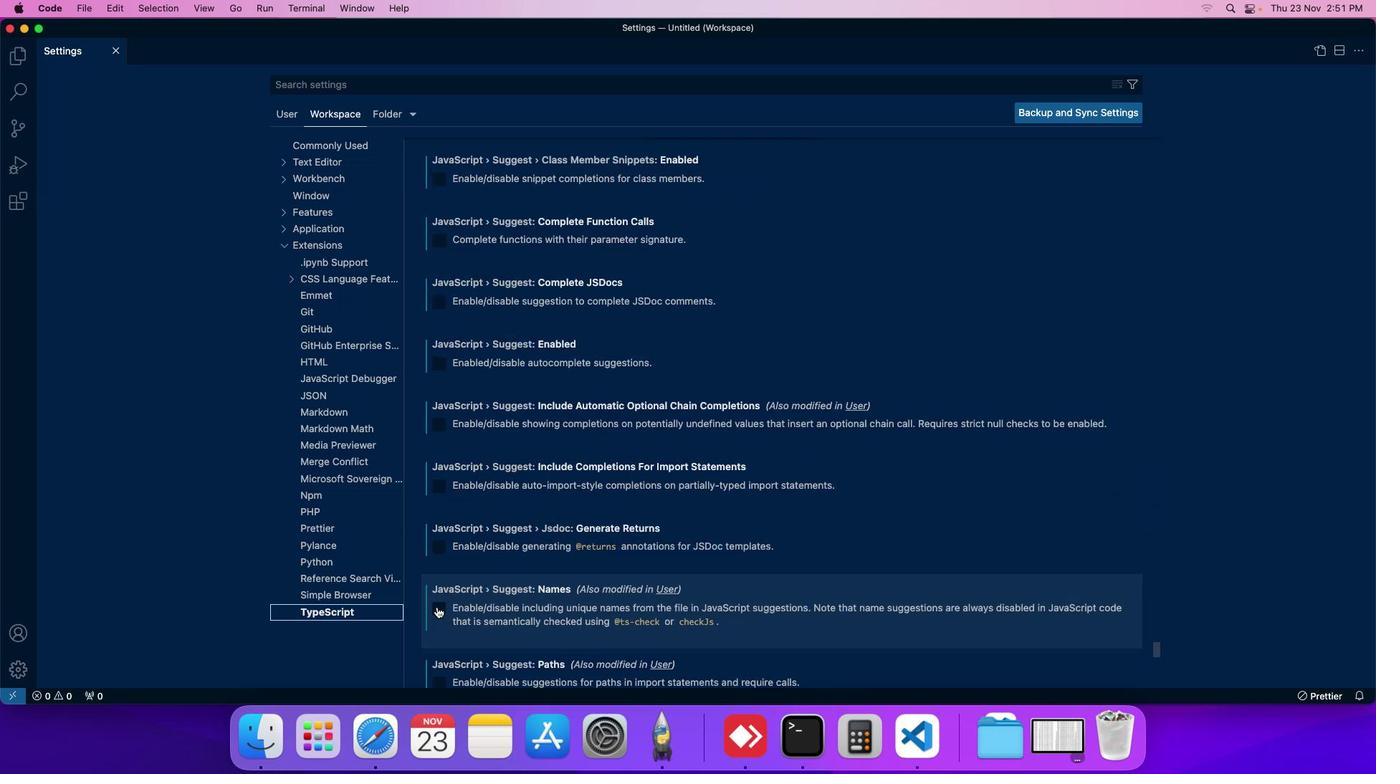 
Action: Mouse scrolled (431, 600) with delta (-5, -5)
Screenshot: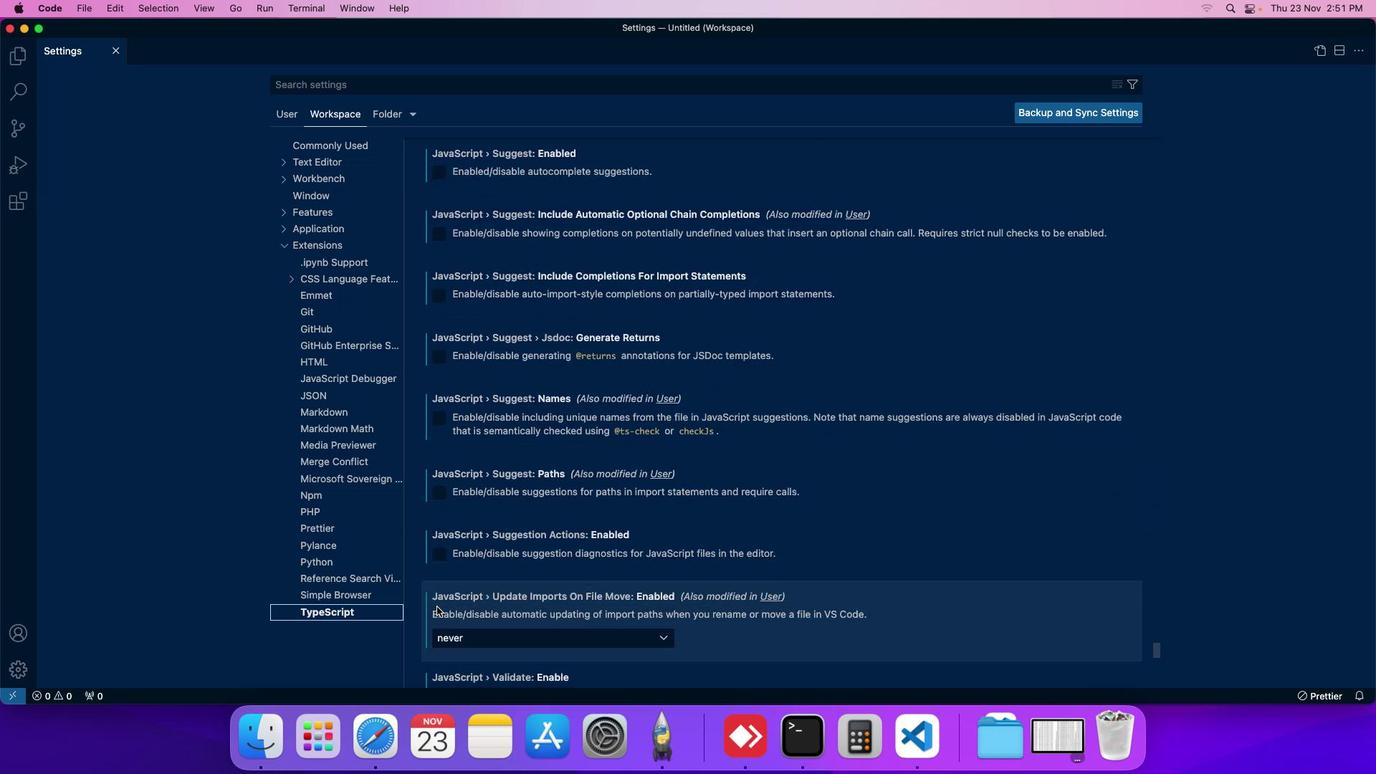 
Action: Mouse scrolled (431, 600) with delta (-5, -5)
Screenshot: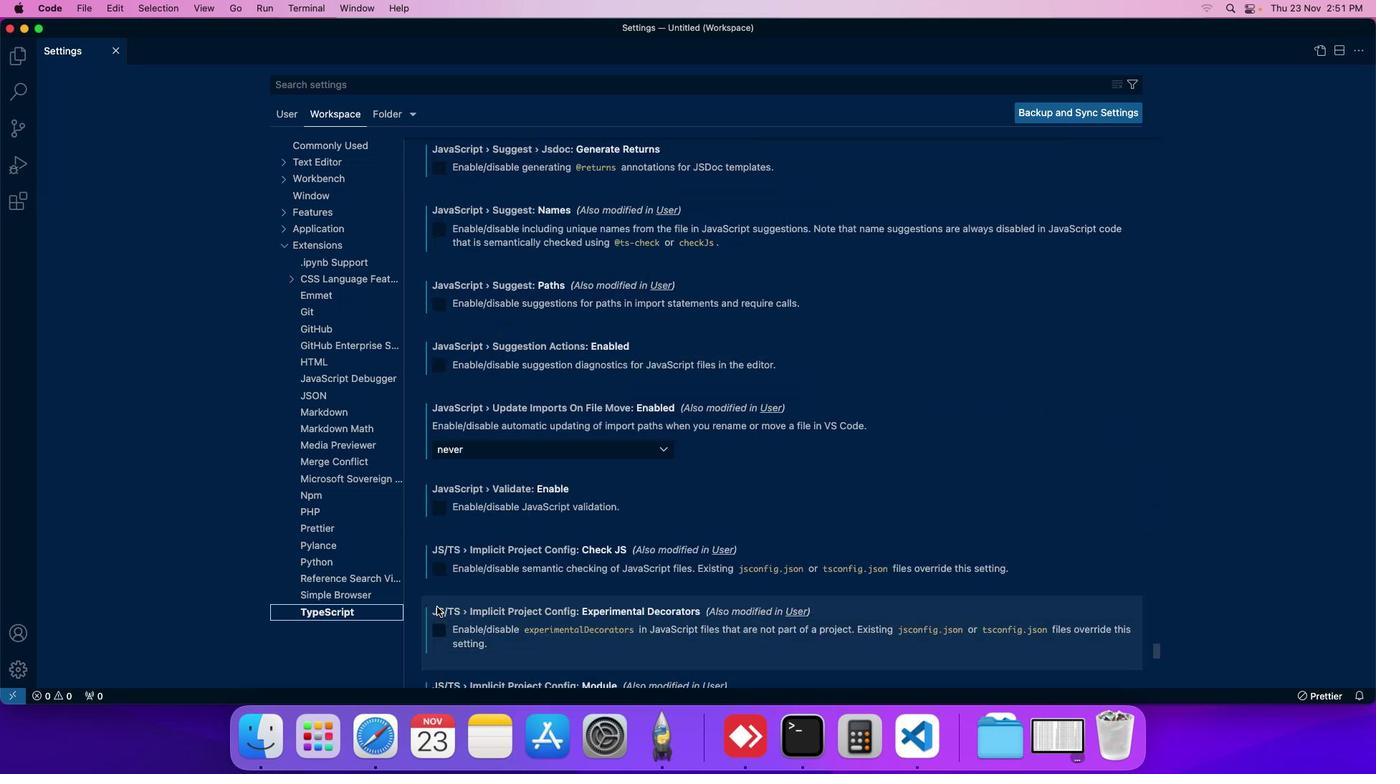 
Action: Mouse scrolled (431, 600) with delta (-5, -5)
Screenshot: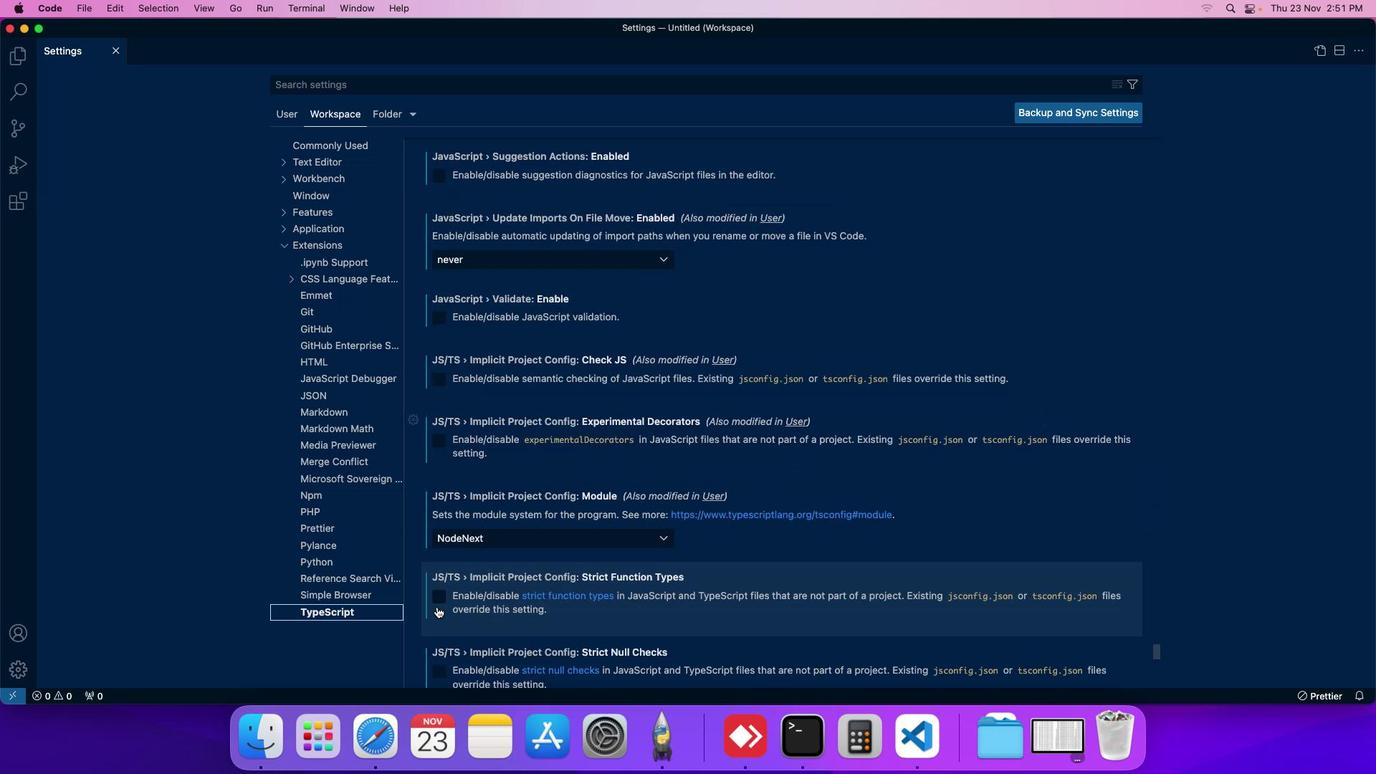 
Action: Mouse scrolled (431, 600) with delta (-5, -5)
Screenshot: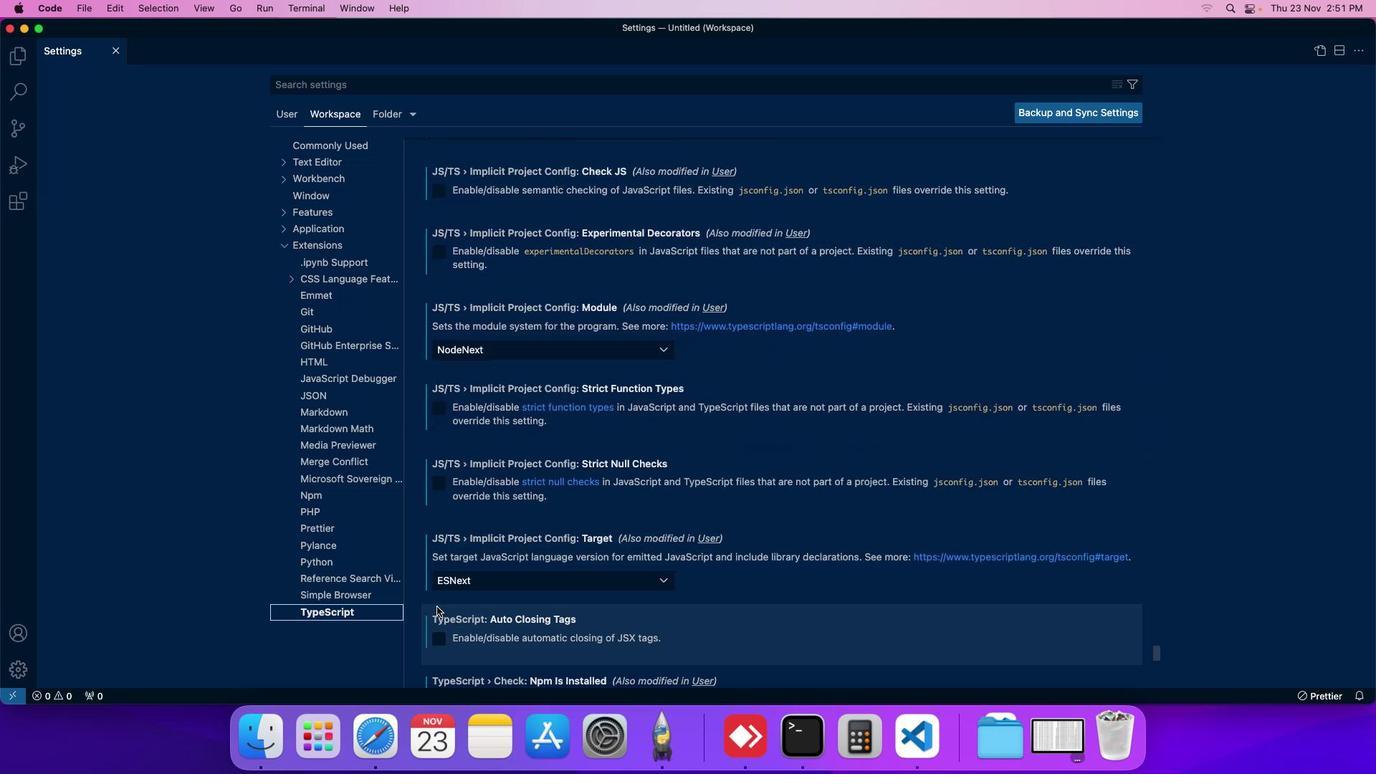 
Action: Mouse scrolled (431, 600) with delta (-5, -5)
Screenshot: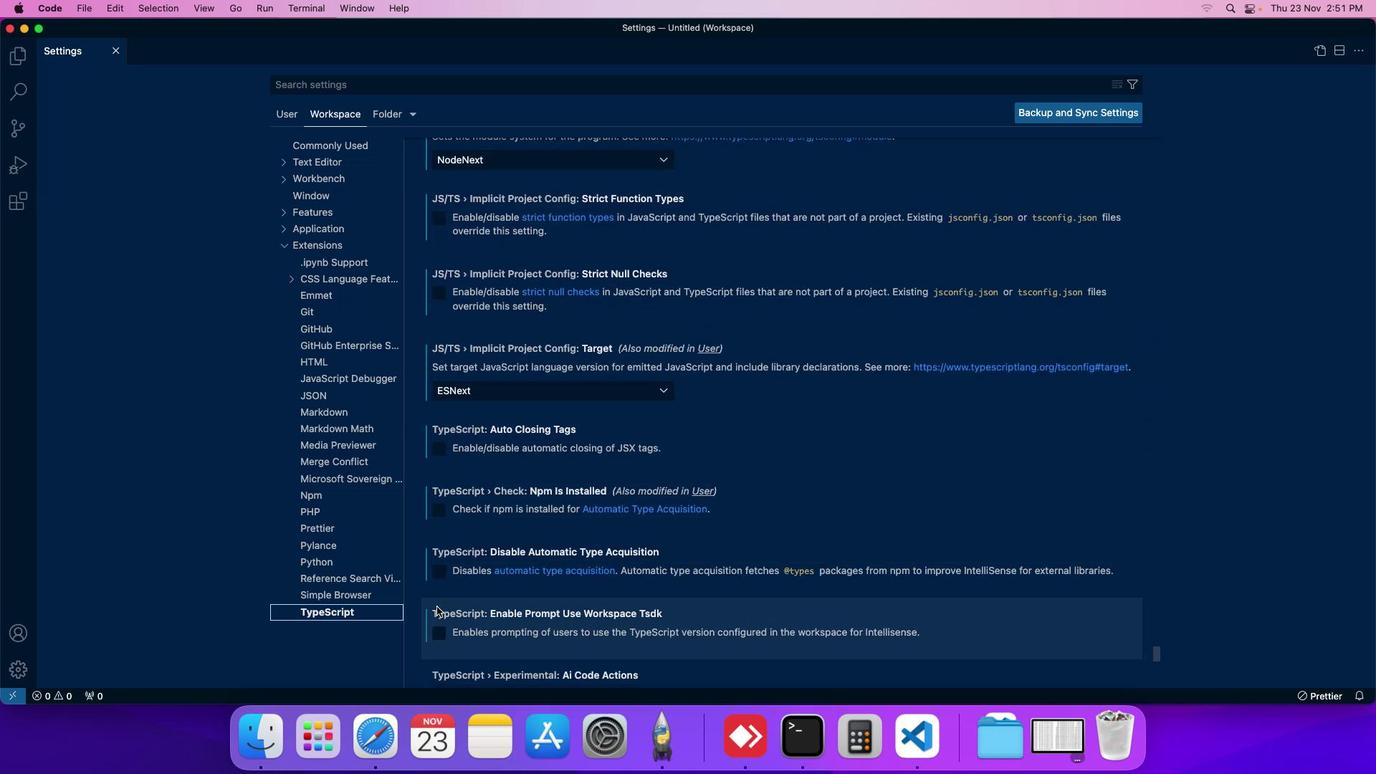 
Action: Mouse scrolled (431, 600) with delta (-5, -5)
Screenshot: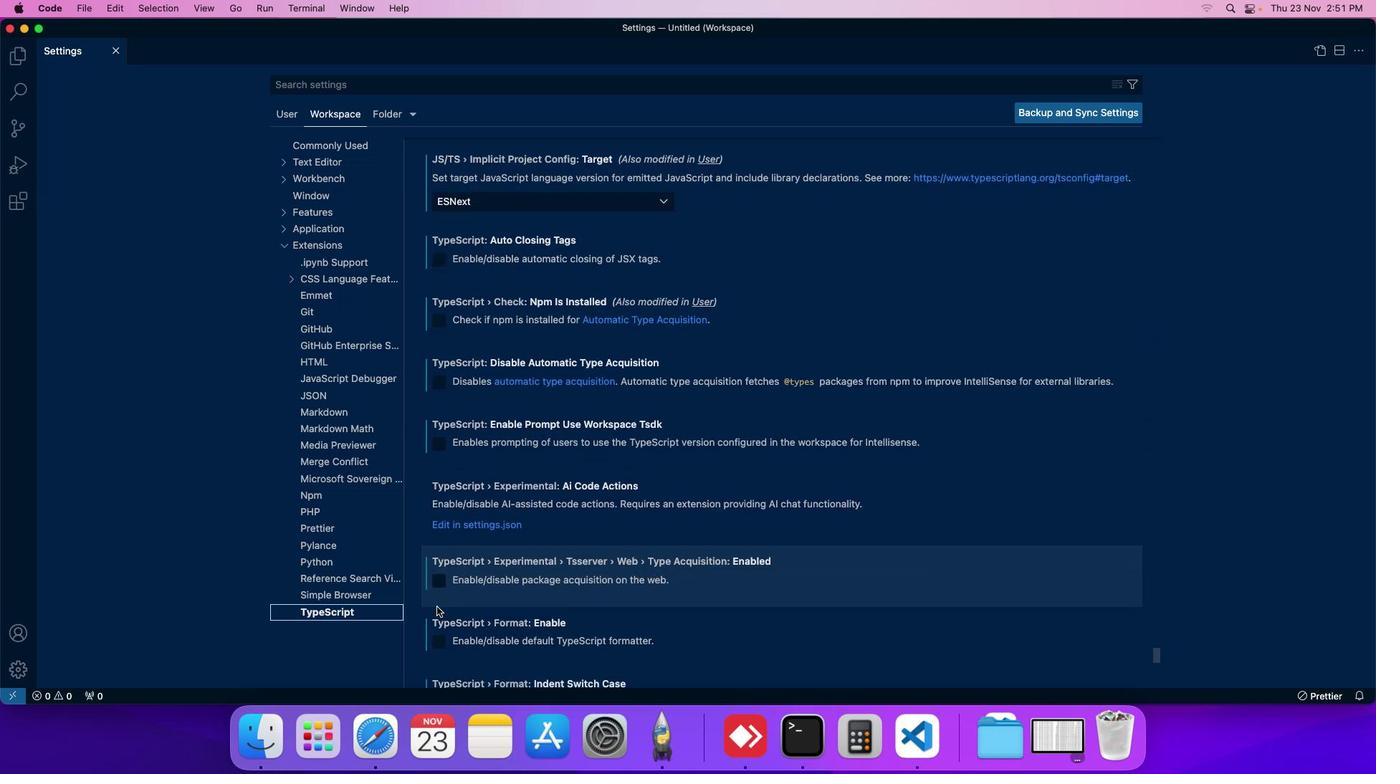 
Action: Mouse scrolled (431, 600) with delta (-5, -5)
Screenshot: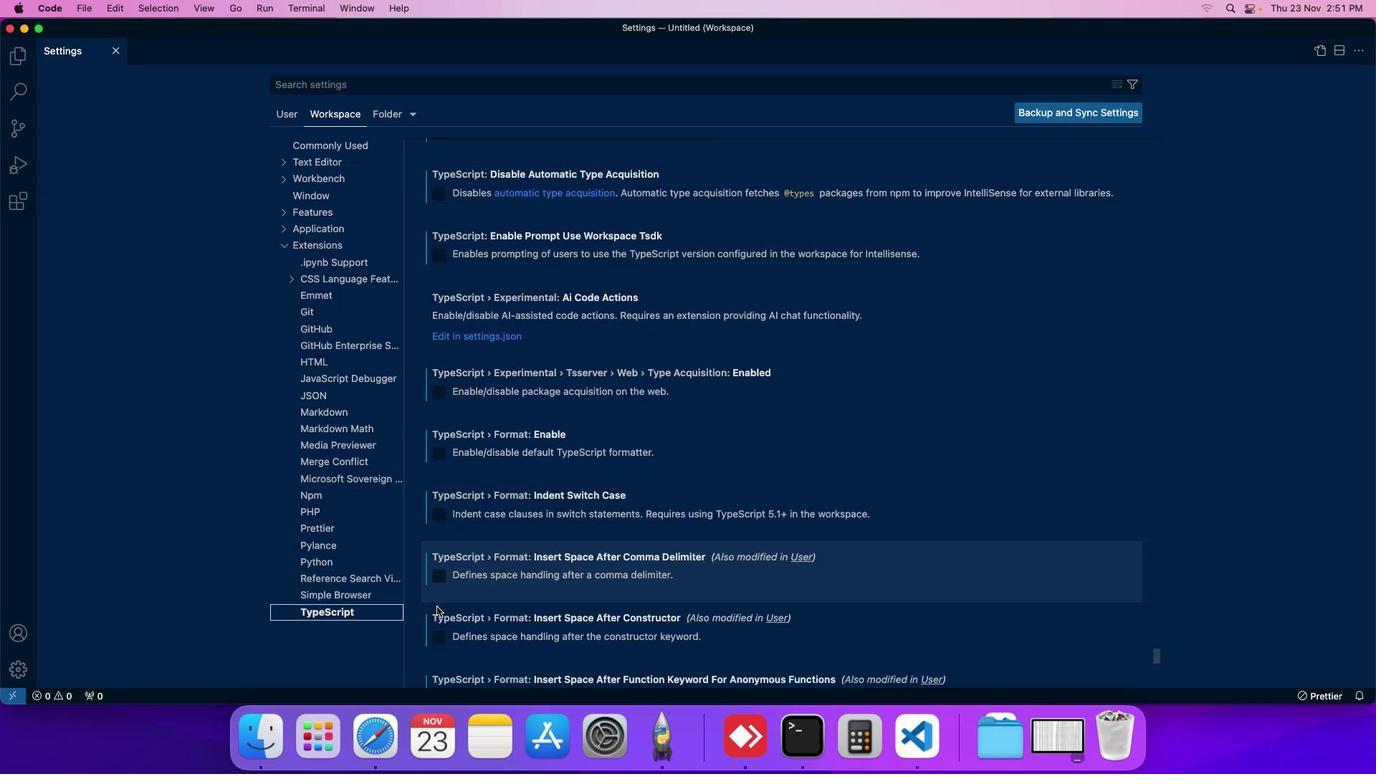 
Action: Mouse scrolled (431, 600) with delta (-5, -5)
Screenshot: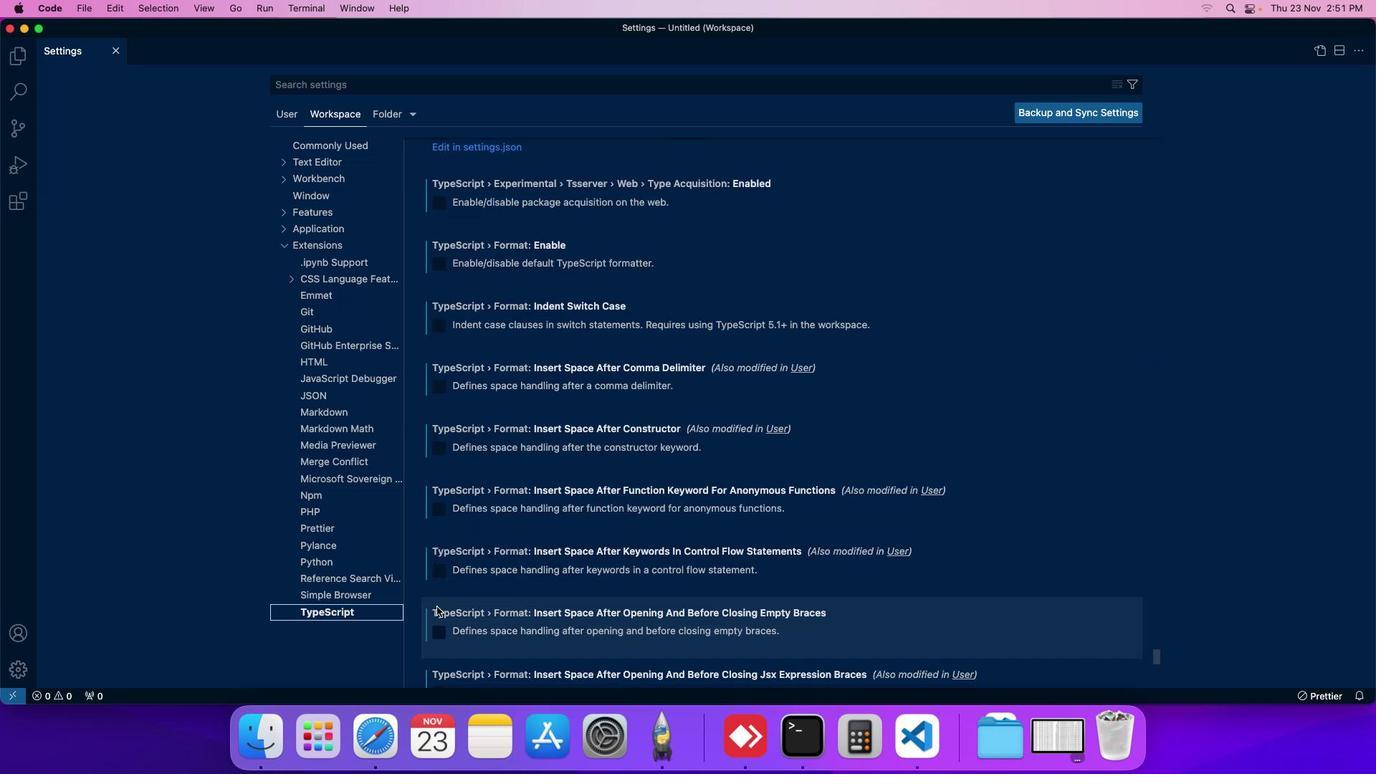 
Action: Mouse scrolled (431, 600) with delta (-5, -5)
Screenshot: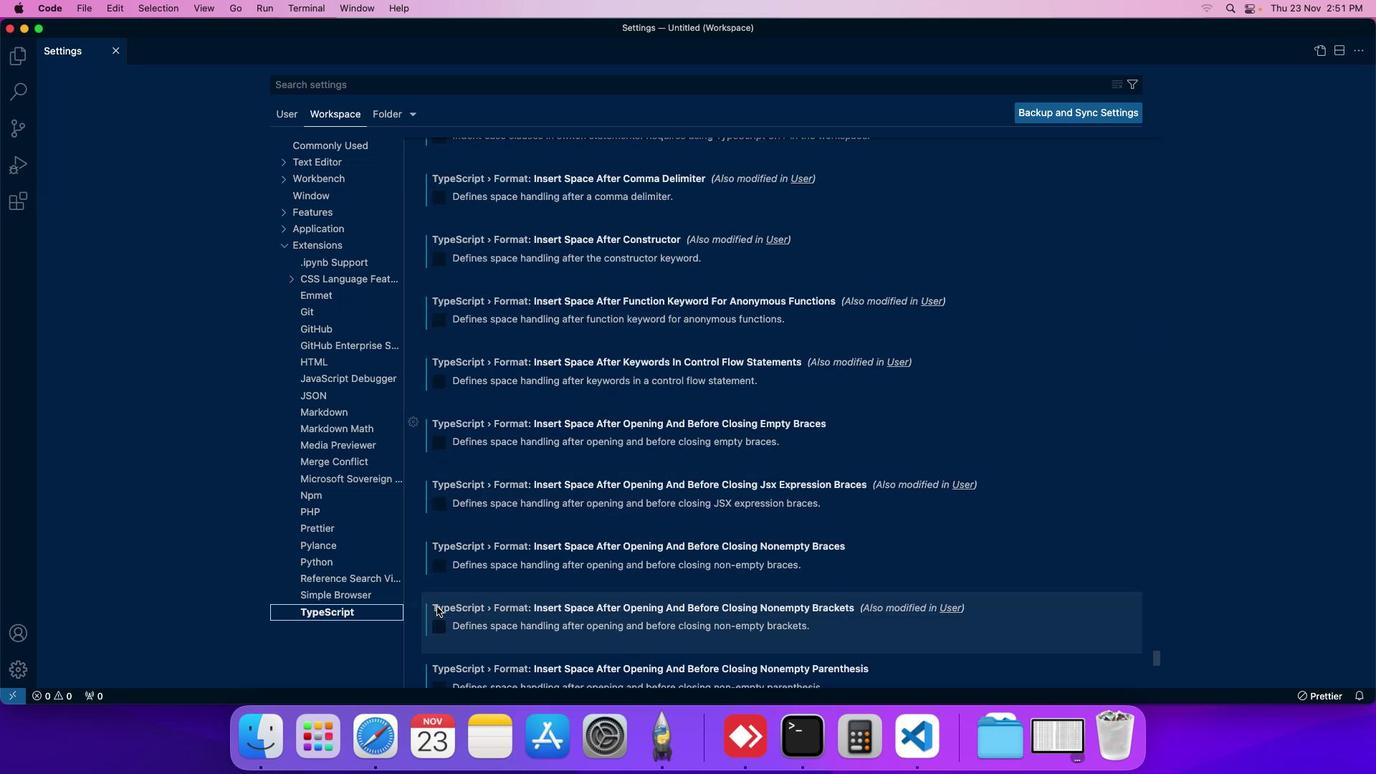 
Action: Mouse scrolled (431, 600) with delta (-5, -5)
Screenshot: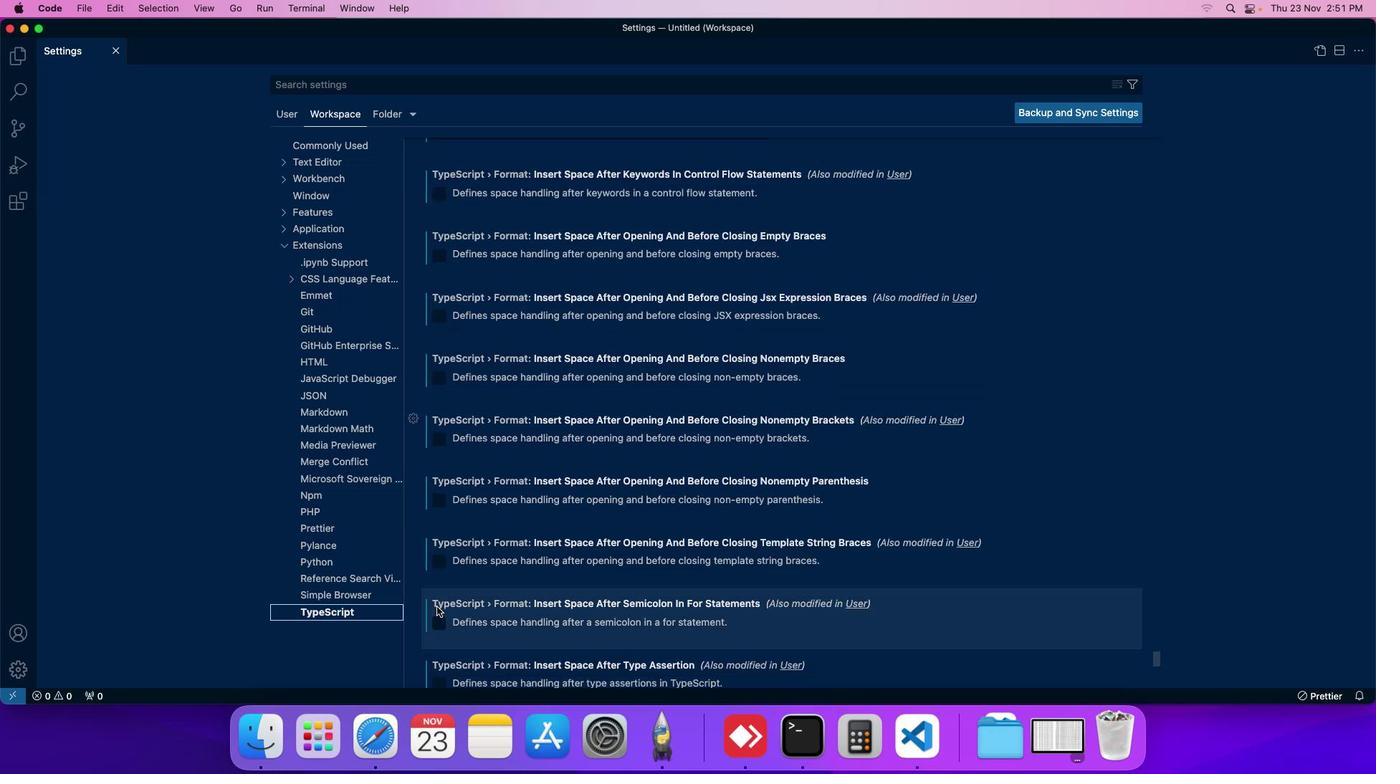 
Action: Mouse scrolled (431, 600) with delta (-5, -5)
Screenshot: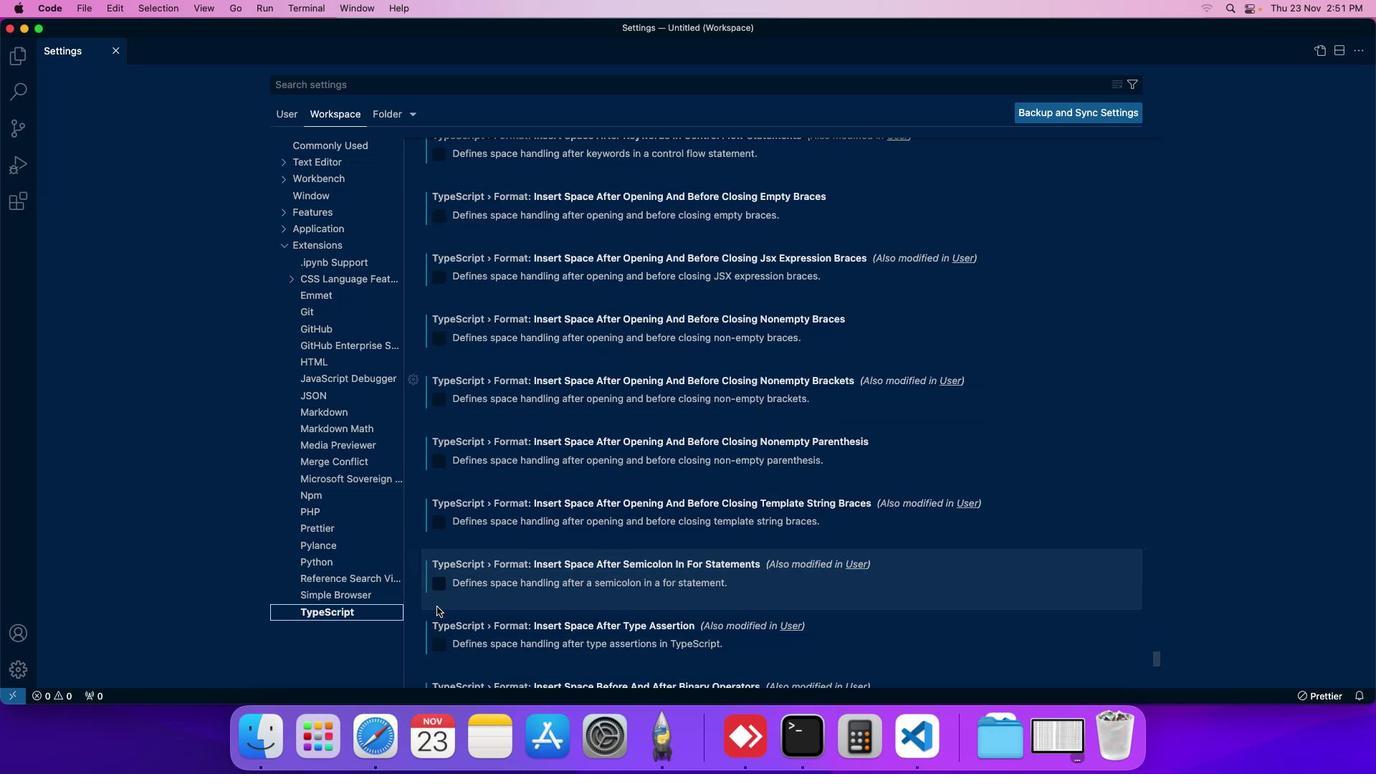 
Action: Mouse scrolled (431, 600) with delta (-5, -5)
Screenshot: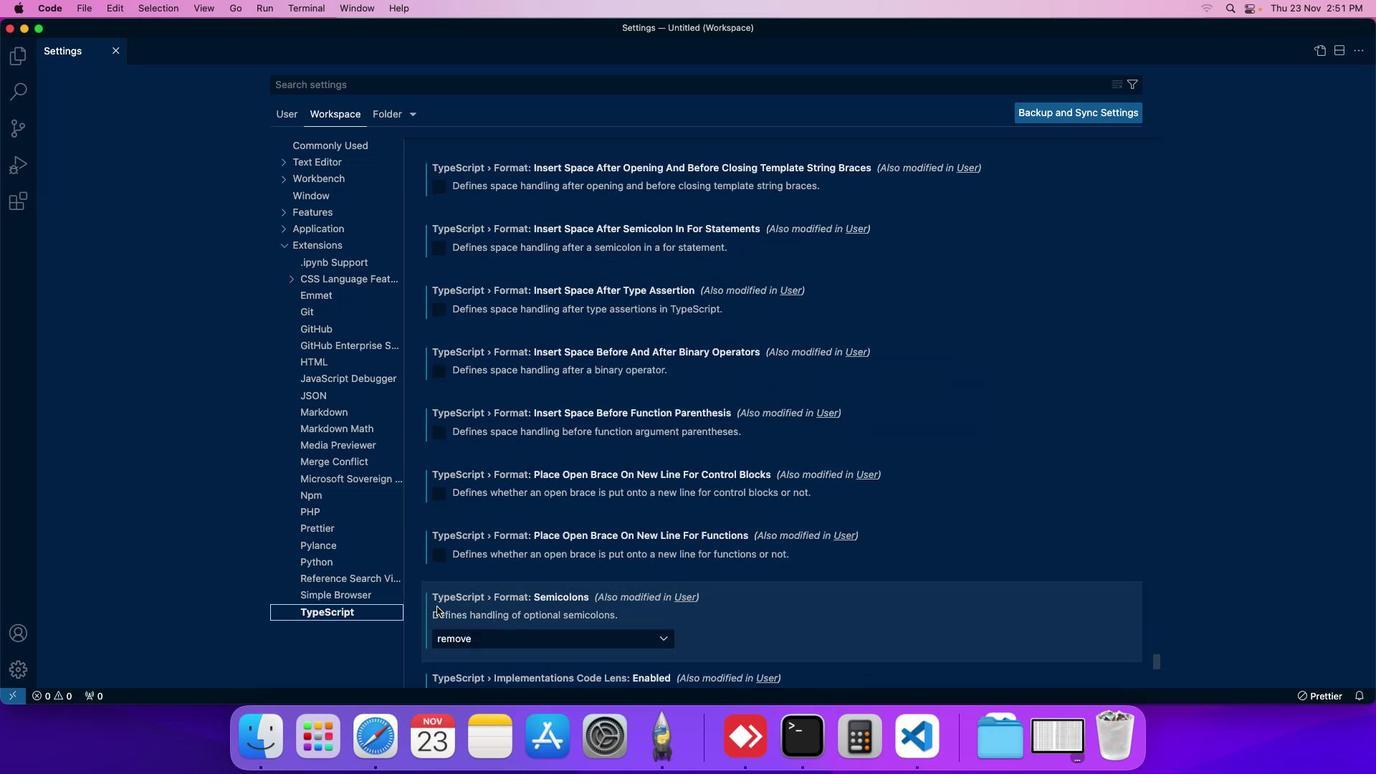 
Action: Mouse scrolled (431, 600) with delta (-5, -5)
Screenshot: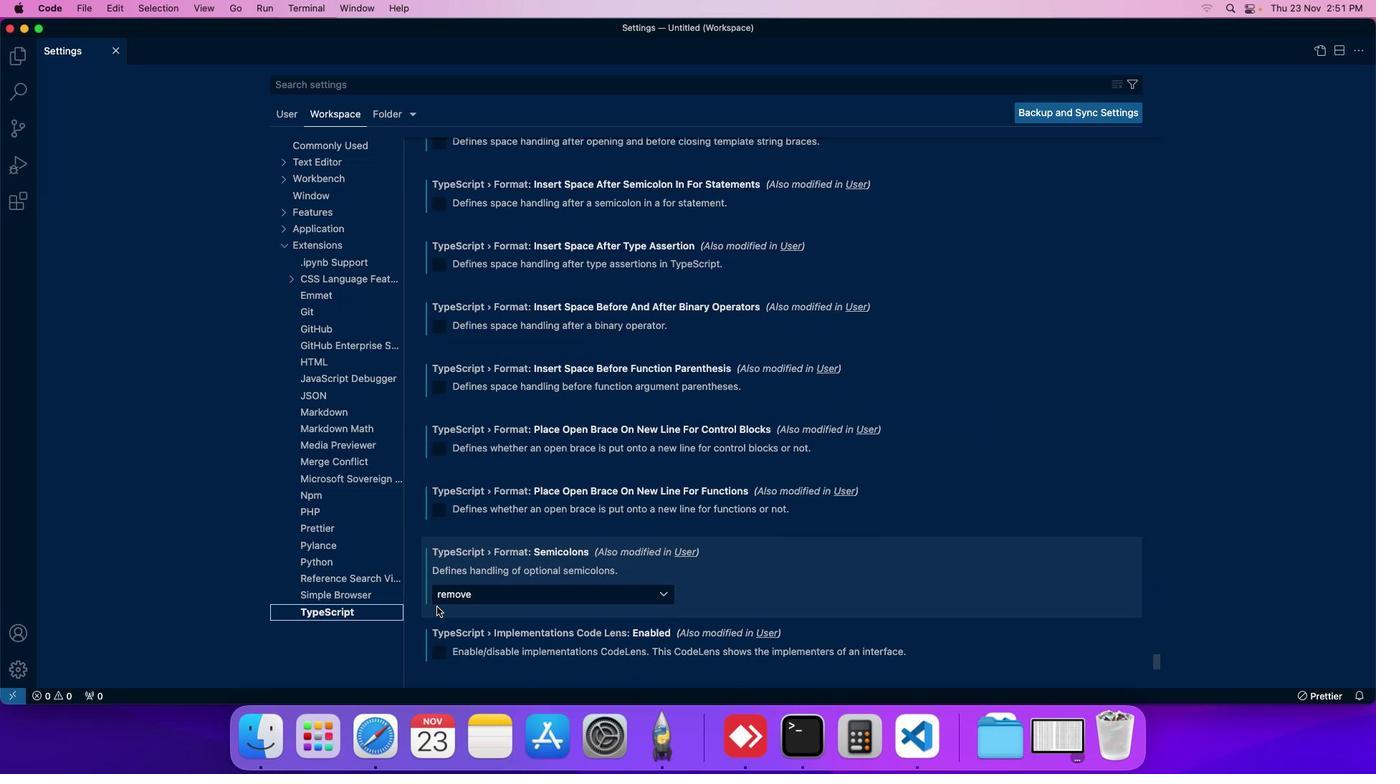 
Action: Mouse scrolled (431, 600) with delta (-5, -5)
Screenshot: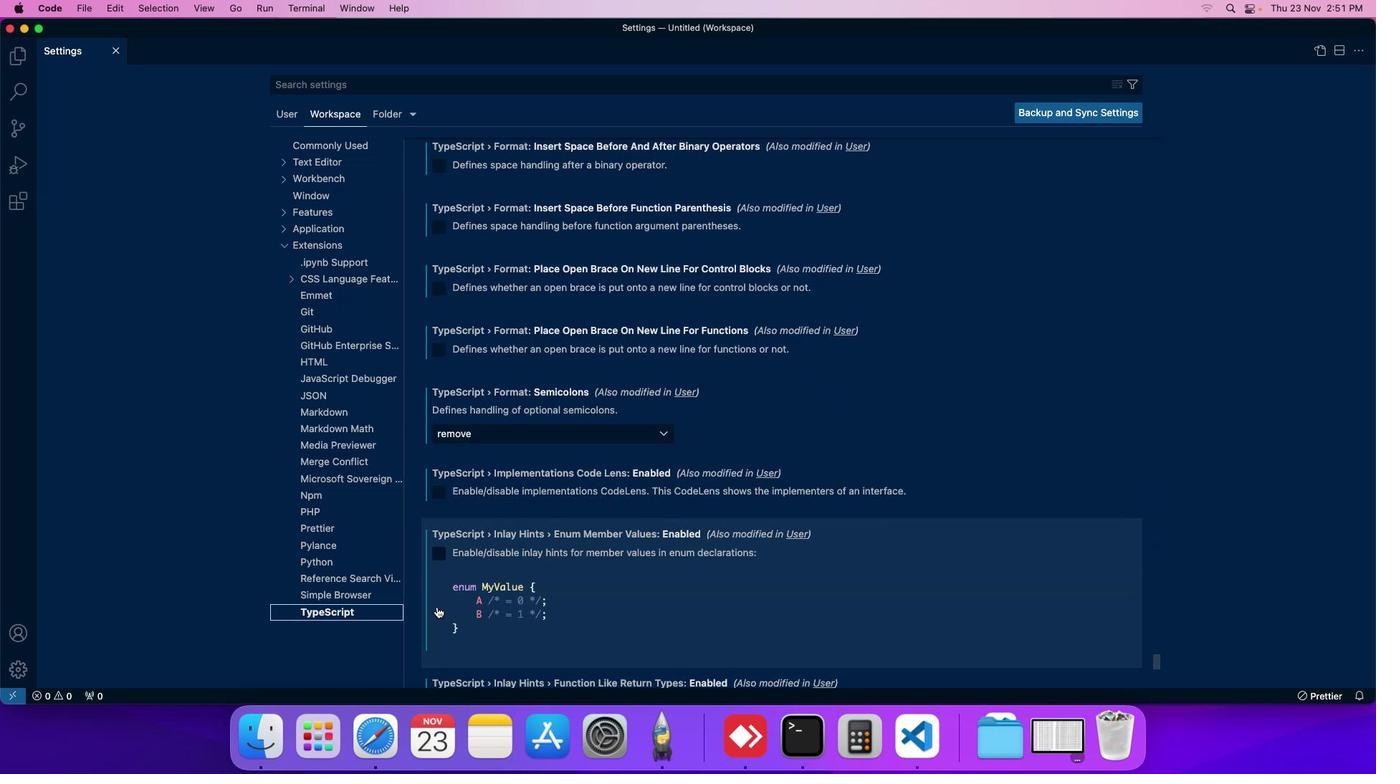 
Action: Mouse scrolled (431, 600) with delta (-5, -5)
Screenshot: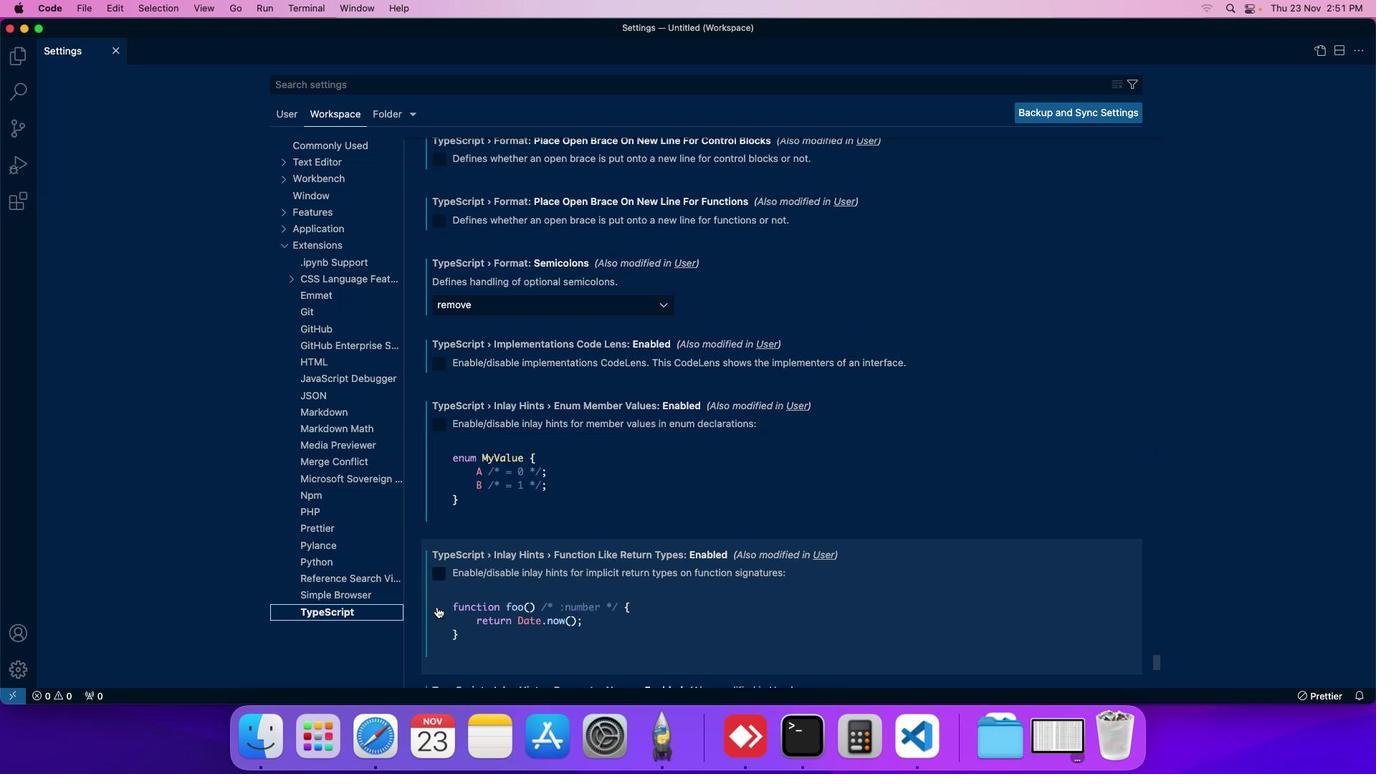 
Action: Mouse scrolled (431, 600) with delta (-5, -5)
Screenshot: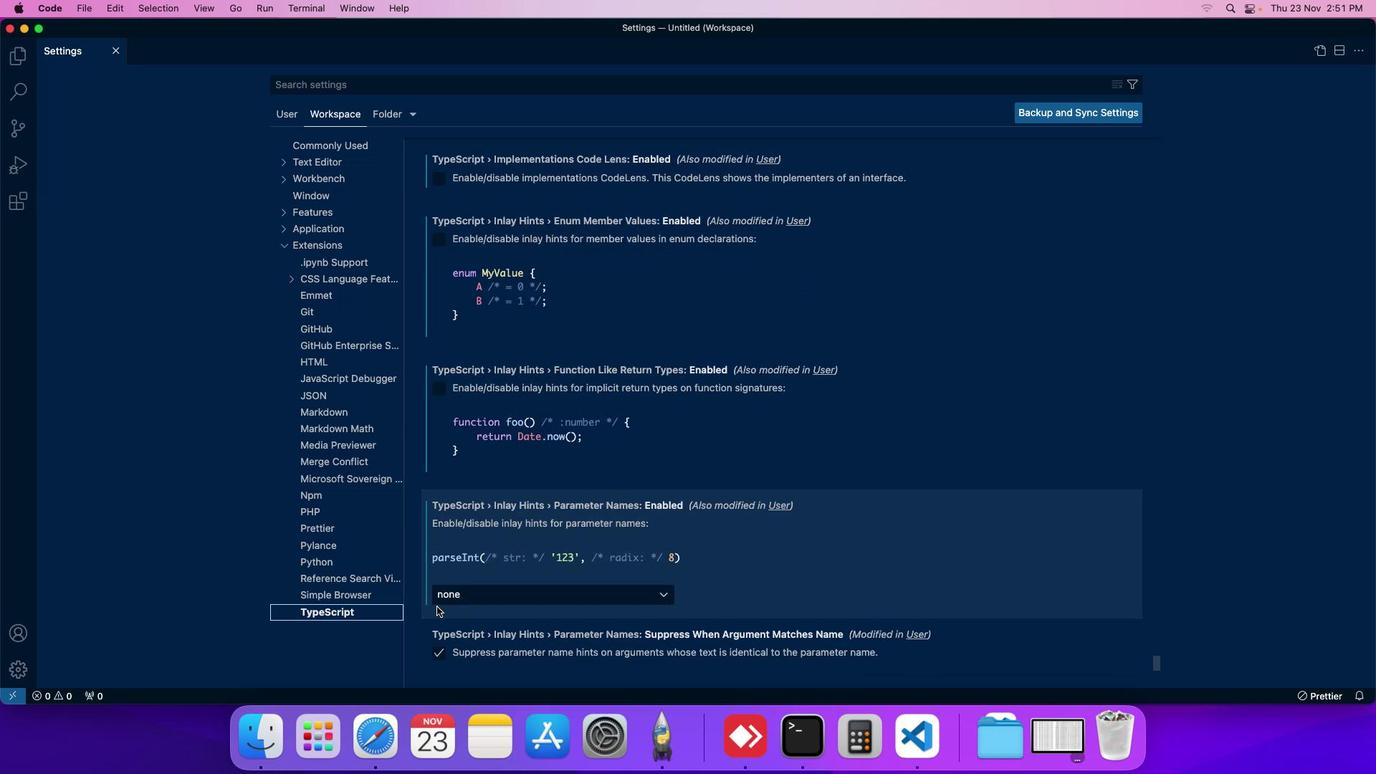 
Action: Mouse scrolled (431, 600) with delta (-5, -5)
Screenshot: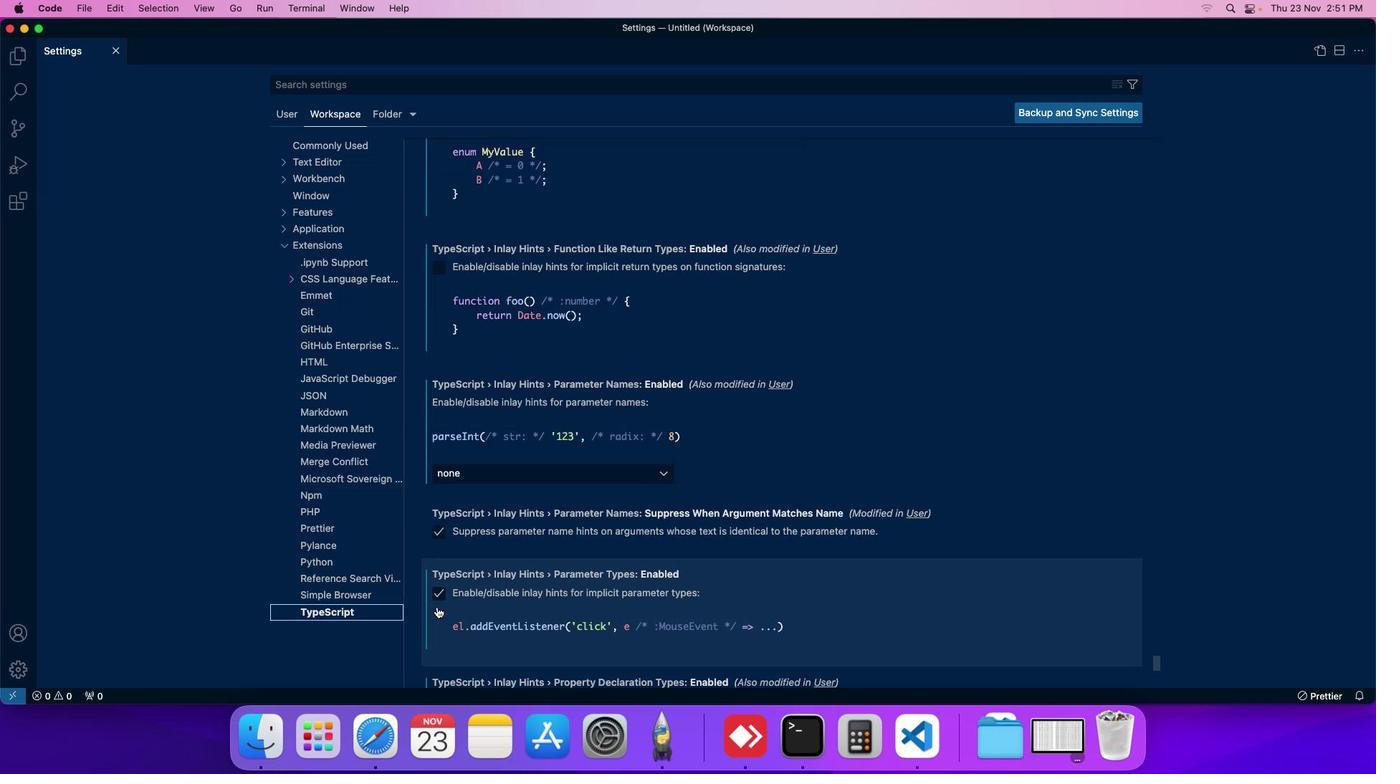
Action: Mouse moved to (557, 472)
Screenshot: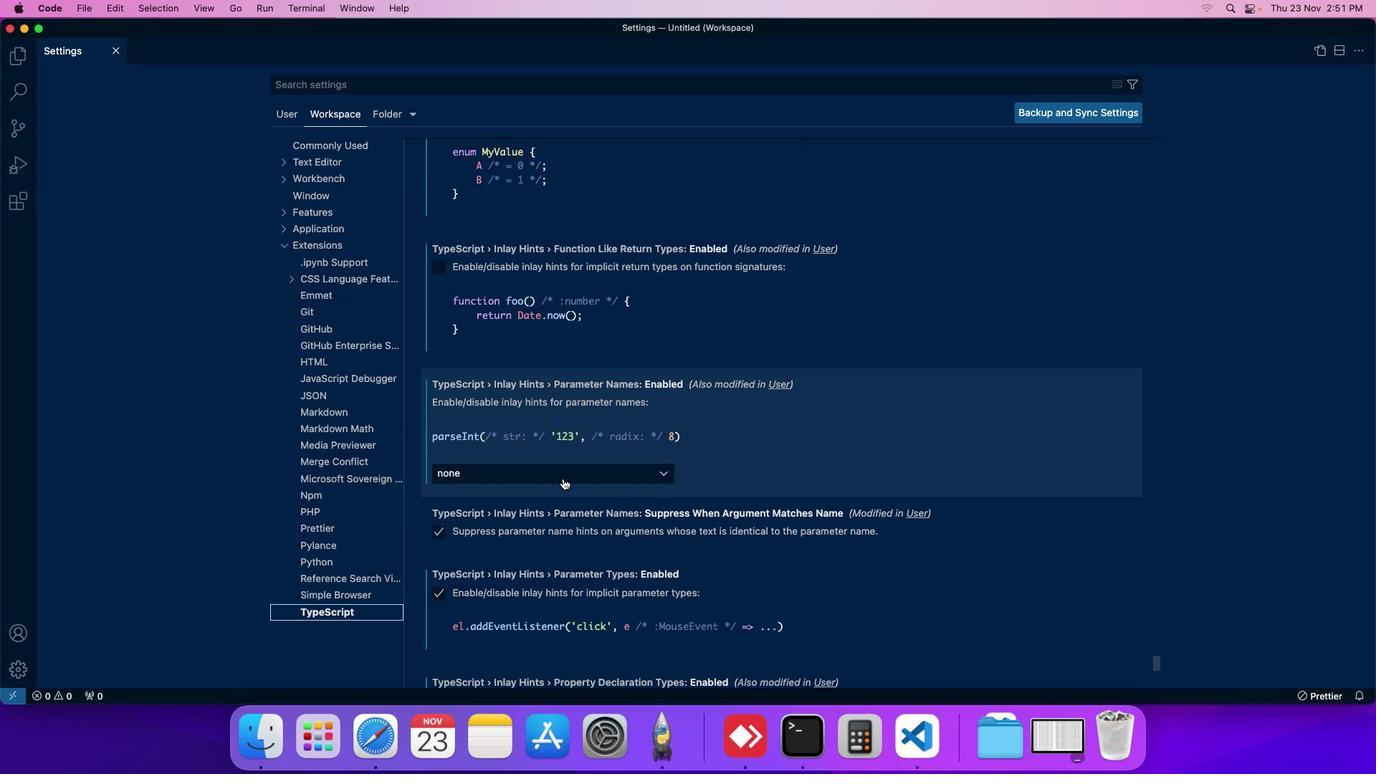 
Action: Mouse pressed left at (557, 472)
Screenshot: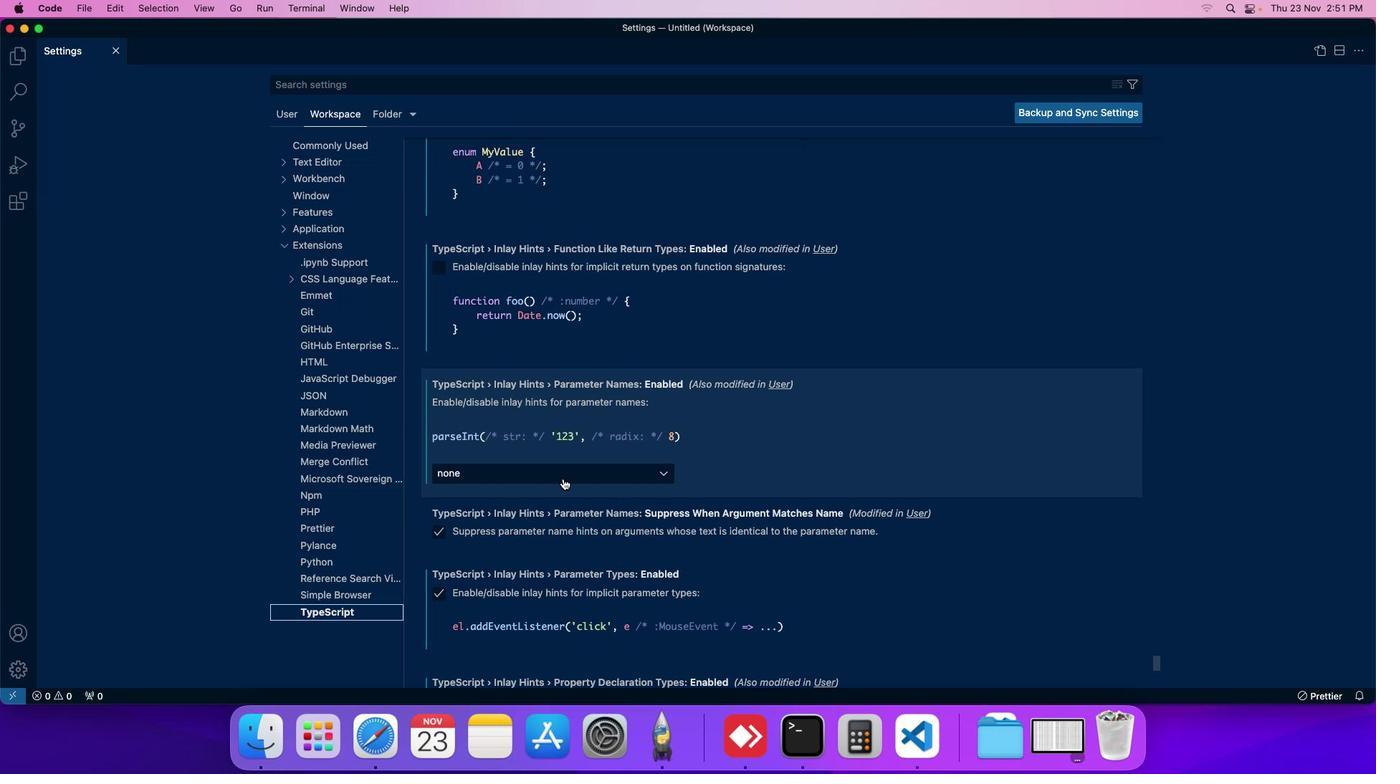 
Action: Mouse moved to (514, 503)
Screenshot: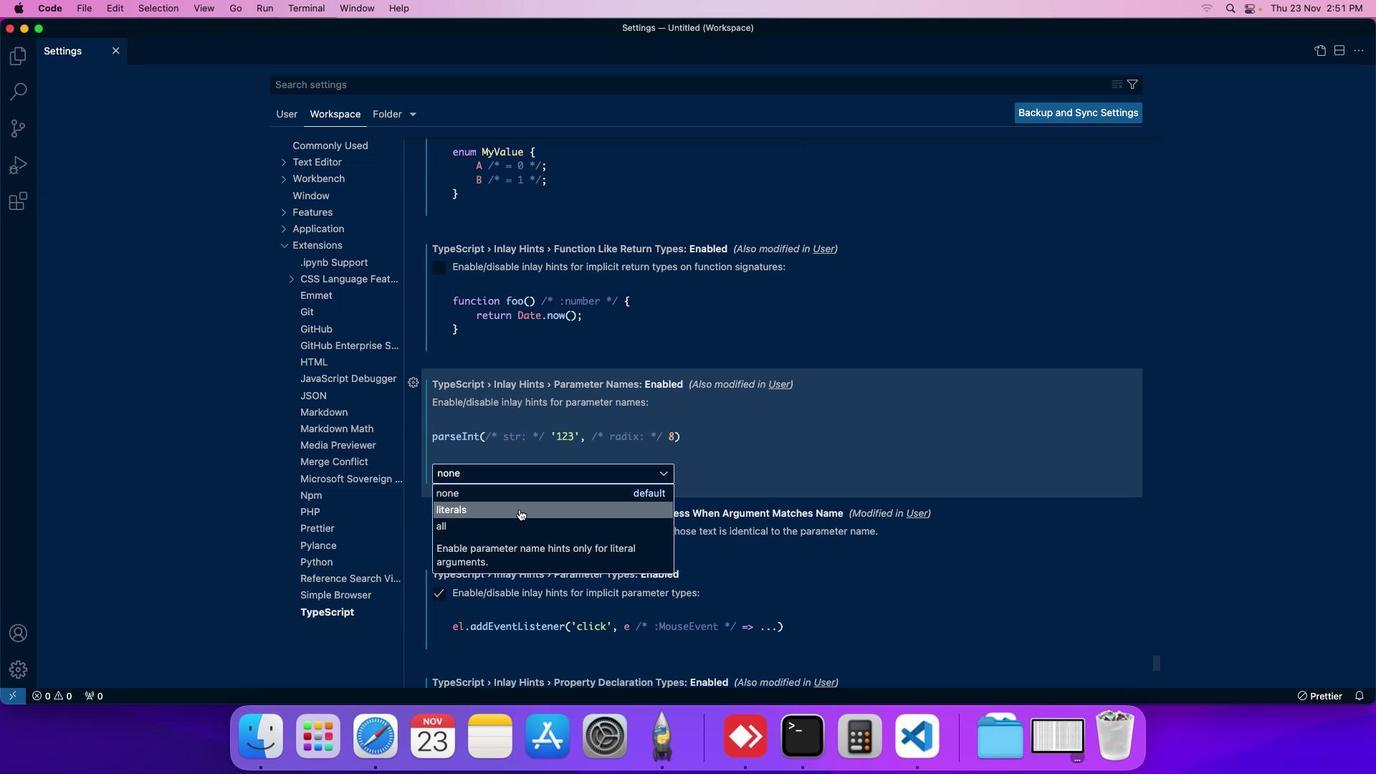 
Action: Mouse pressed left at (514, 503)
Screenshot: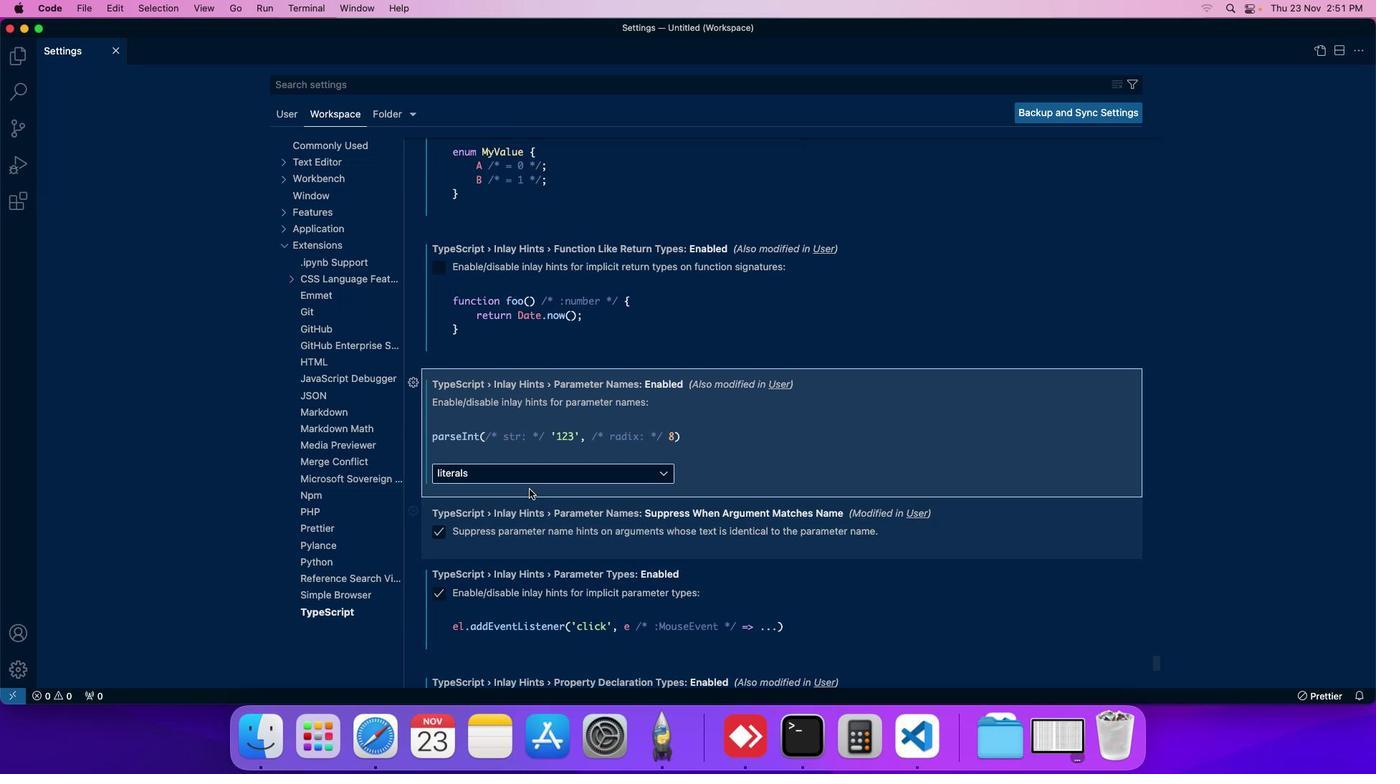 
Action: Mouse moved to (515, 480)
Screenshot: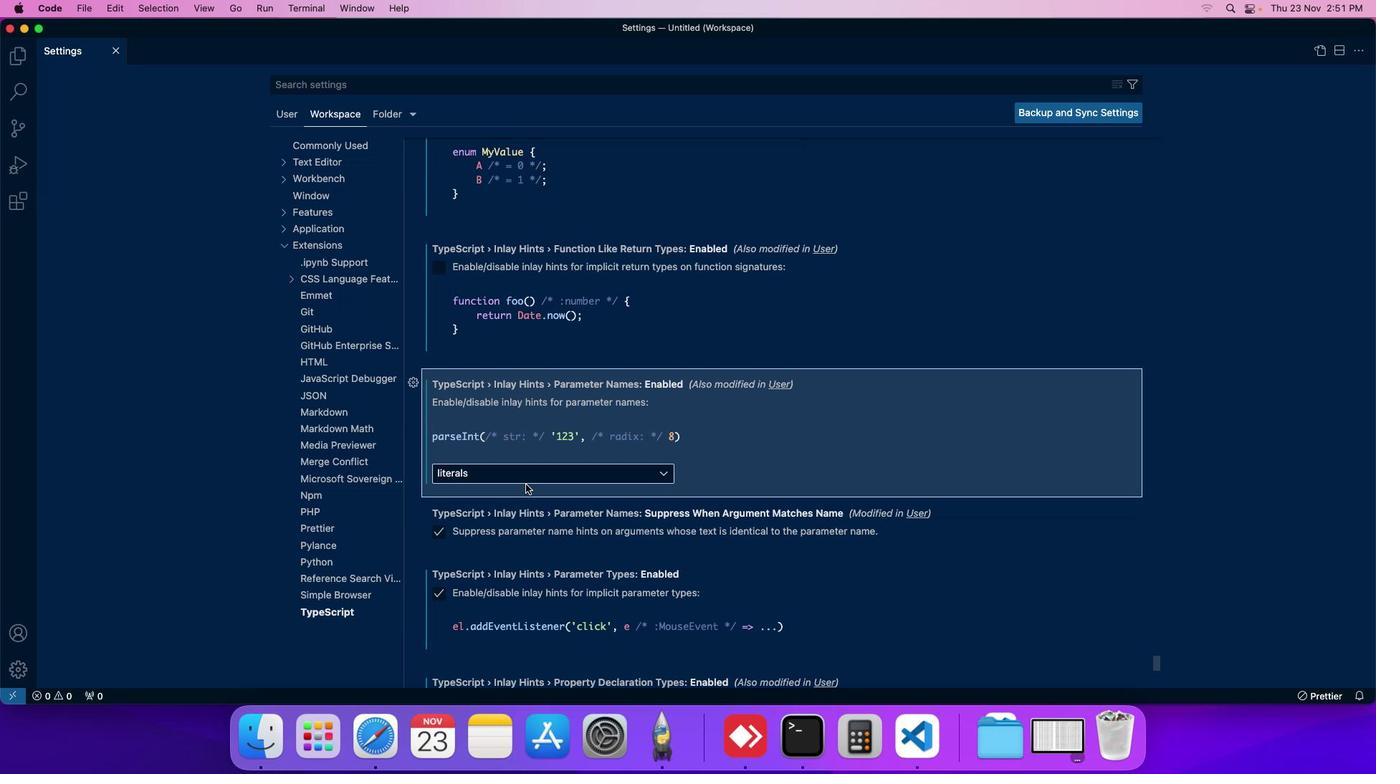 
